 Task: Look for Airbnb properties in Afsin, Turkey from 29th December, 2023 to 31th December, 2023 for 2 adults, 1 child. Place can be entire room with 2 bedrooms having 2 beds and 1 bathroom. Property type can be flat. Amenities needed are: washing machine.
Action: Mouse moved to (538, 149)
Screenshot: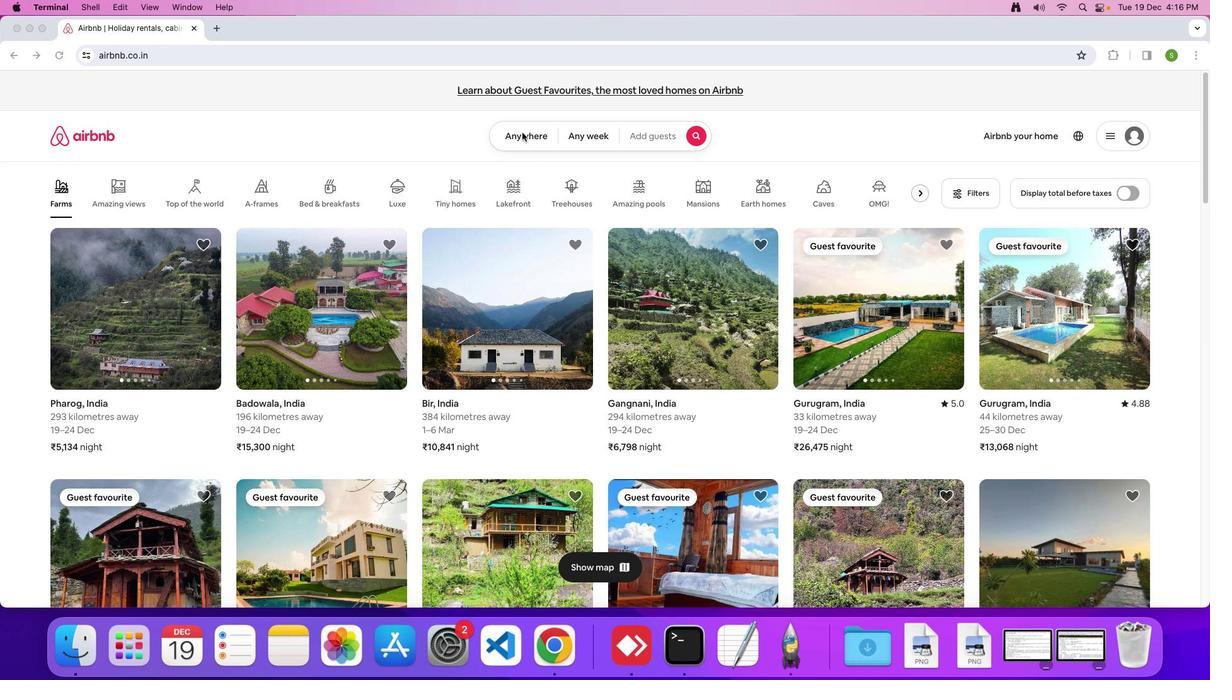 
Action: Mouse pressed left at (538, 149)
Screenshot: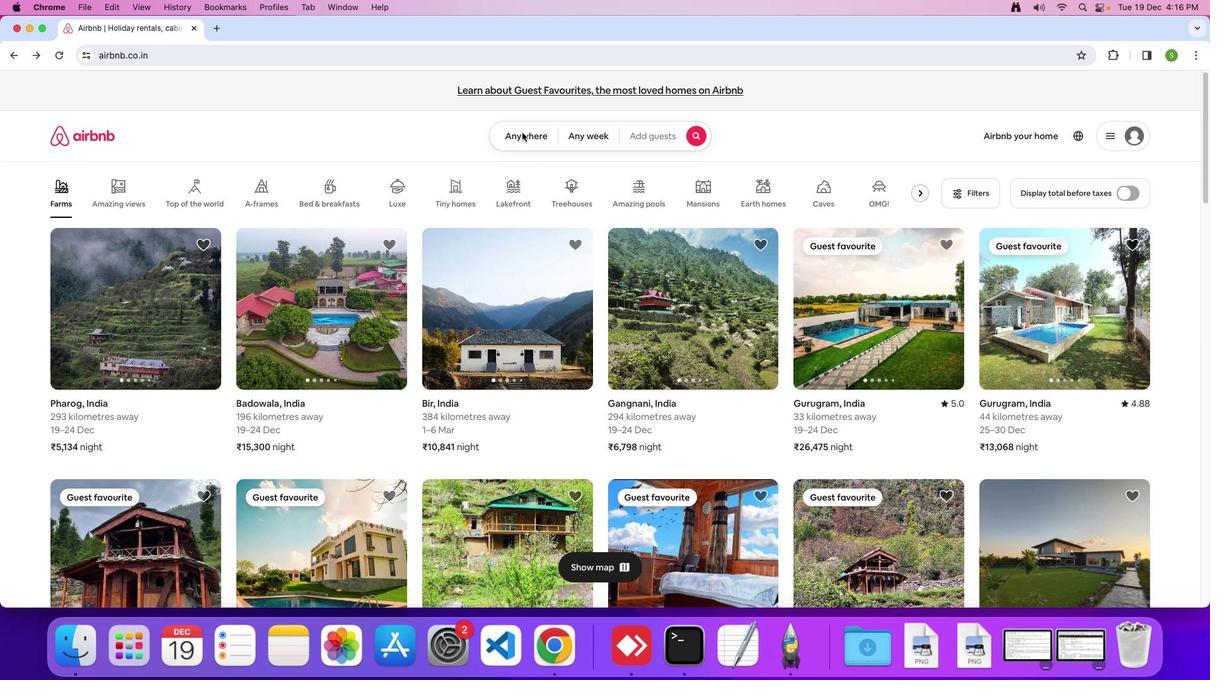 
Action: Mouse moved to (528, 152)
Screenshot: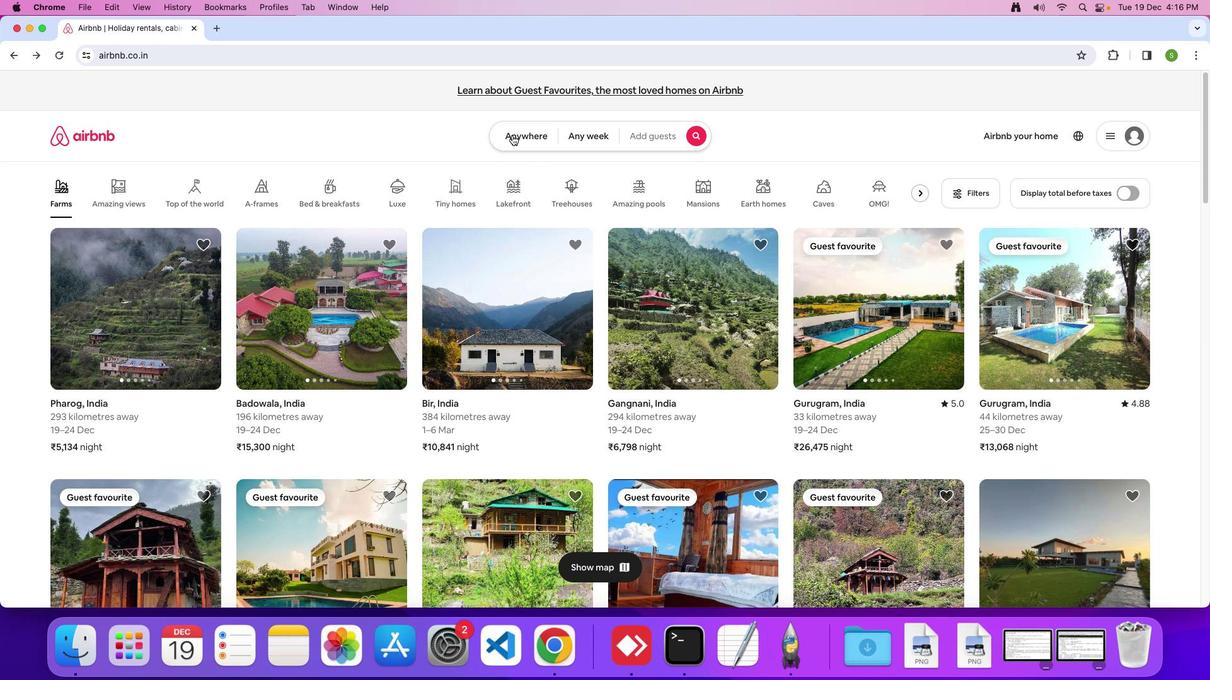 
Action: Mouse pressed left at (528, 152)
Screenshot: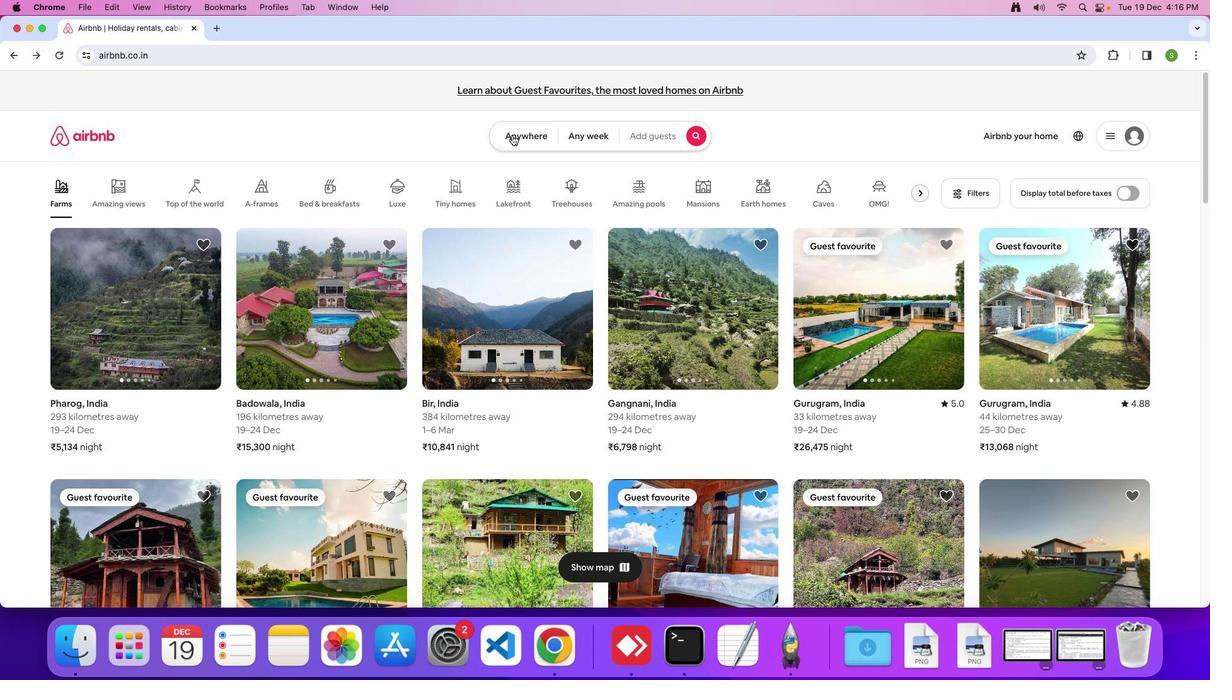 
Action: Mouse moved to (445, 195)
Screenshot: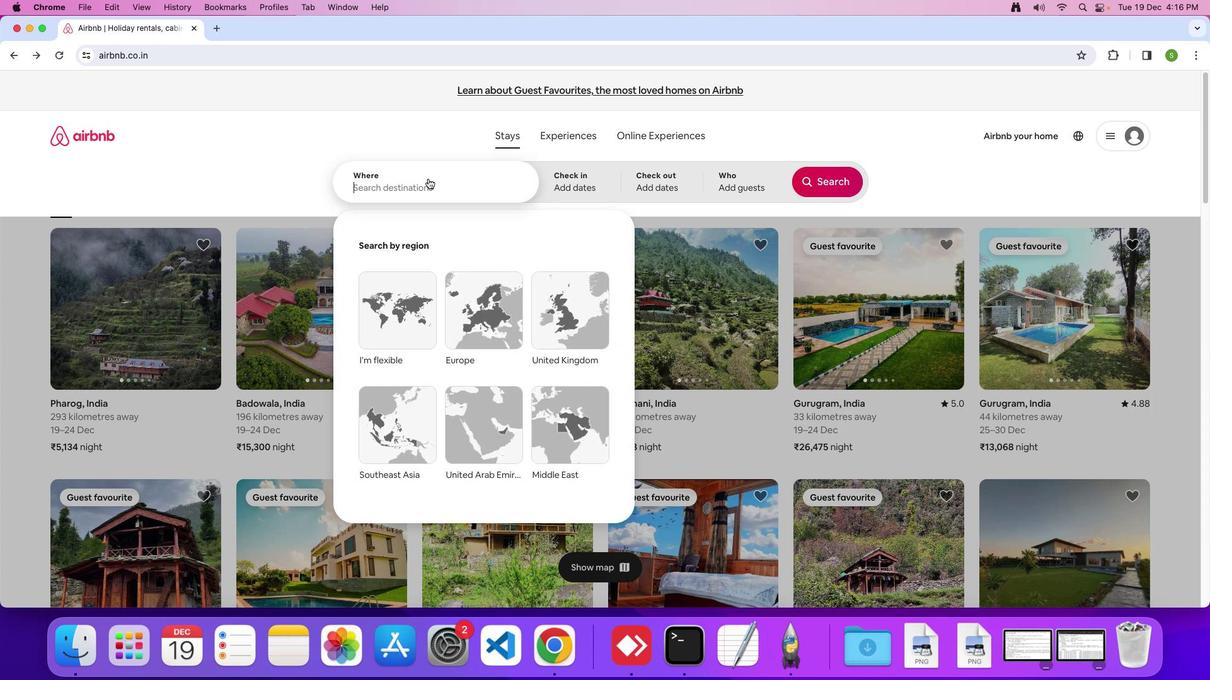 
Action: Mouse pressed left at (445, 195)
Screenshot: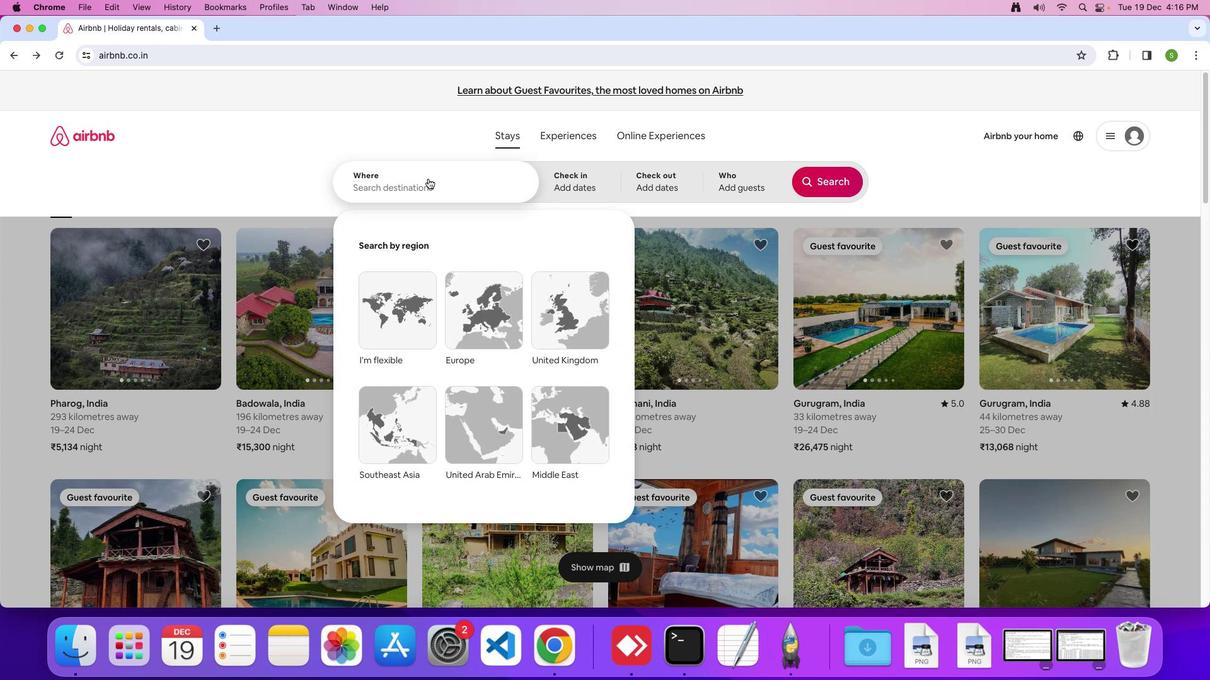
Action: Mouse moved to (445, 194)
Screenshot: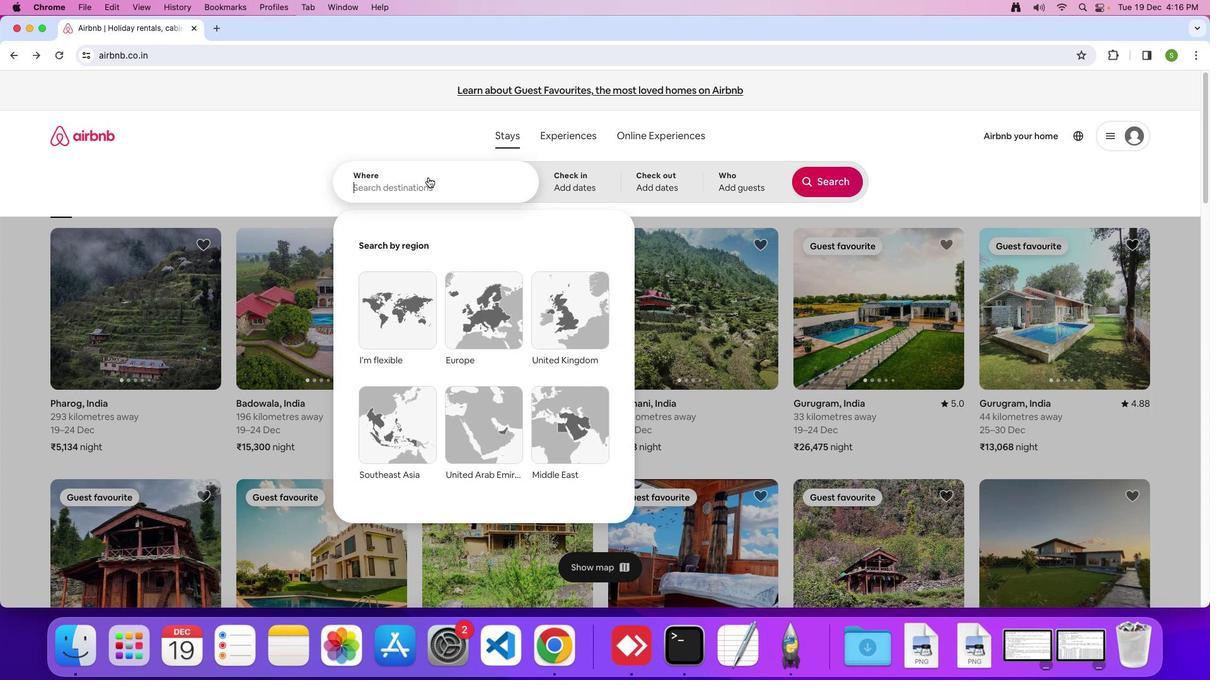 
Action: Key pressed 'A'Key.caps_lock'f''s''i''n'','Key.spaceKey.shift'T''u''r''k''e''y'Key.enter
Screenshot: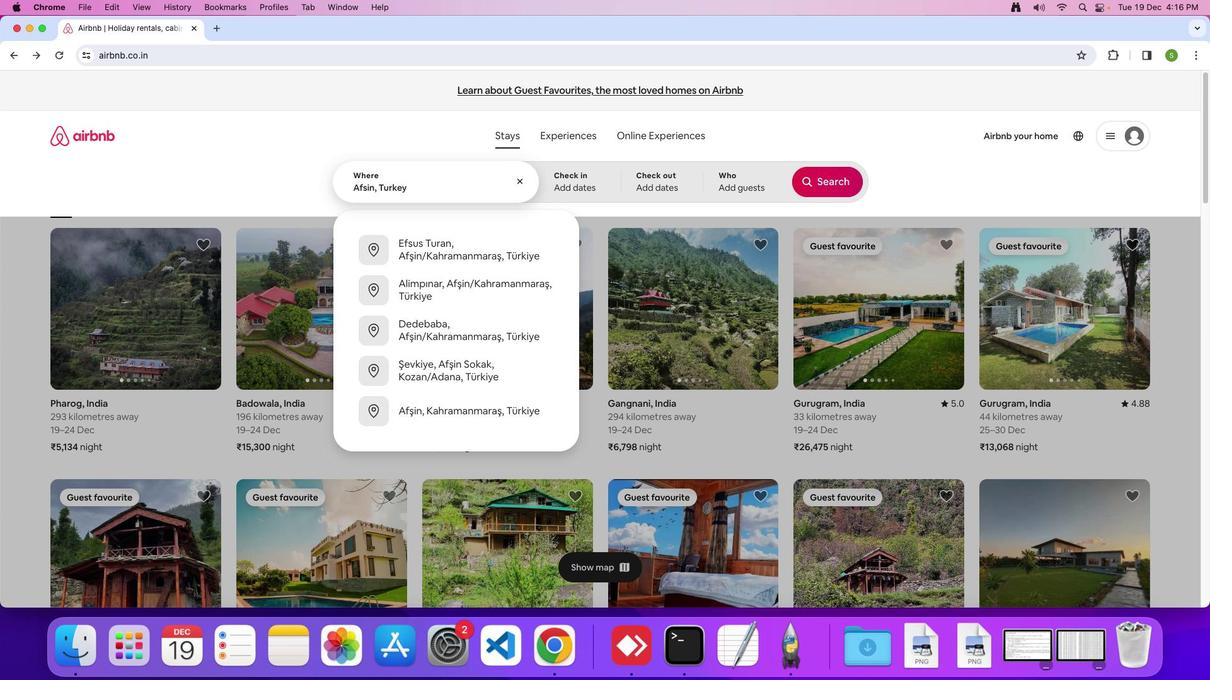
Action: Mouse moved to (549, 485)
Screenshot: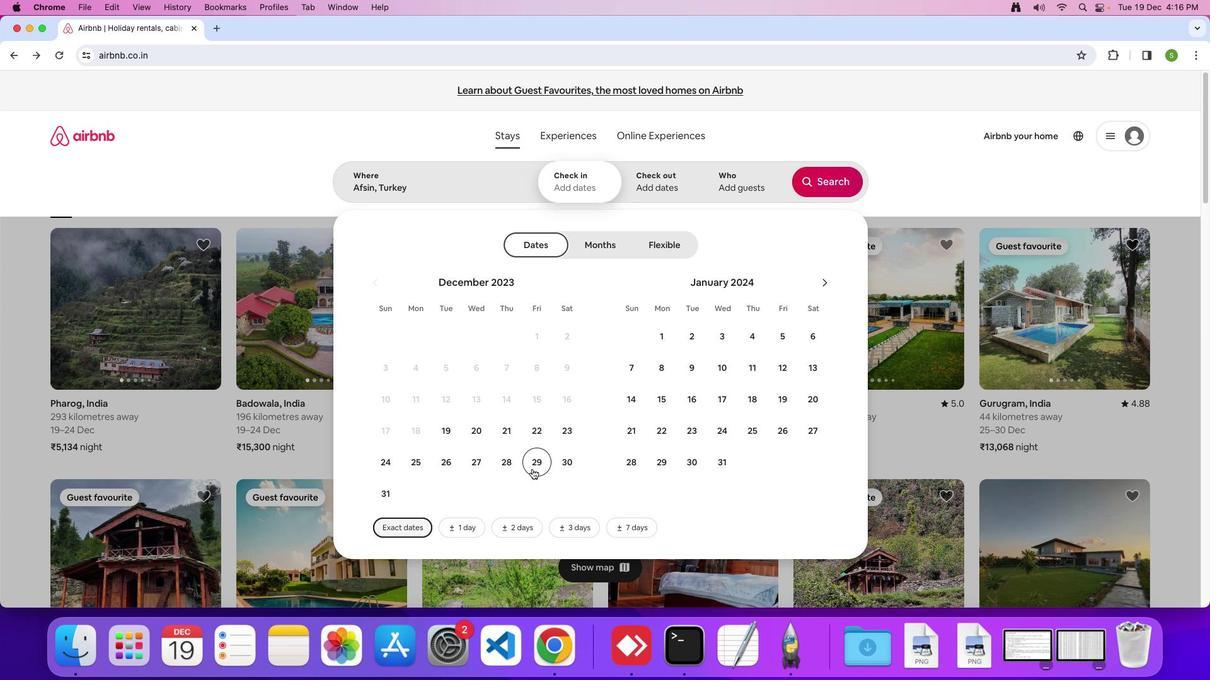 
Action: Mouse pressed left at (549, 485)
Screenshot: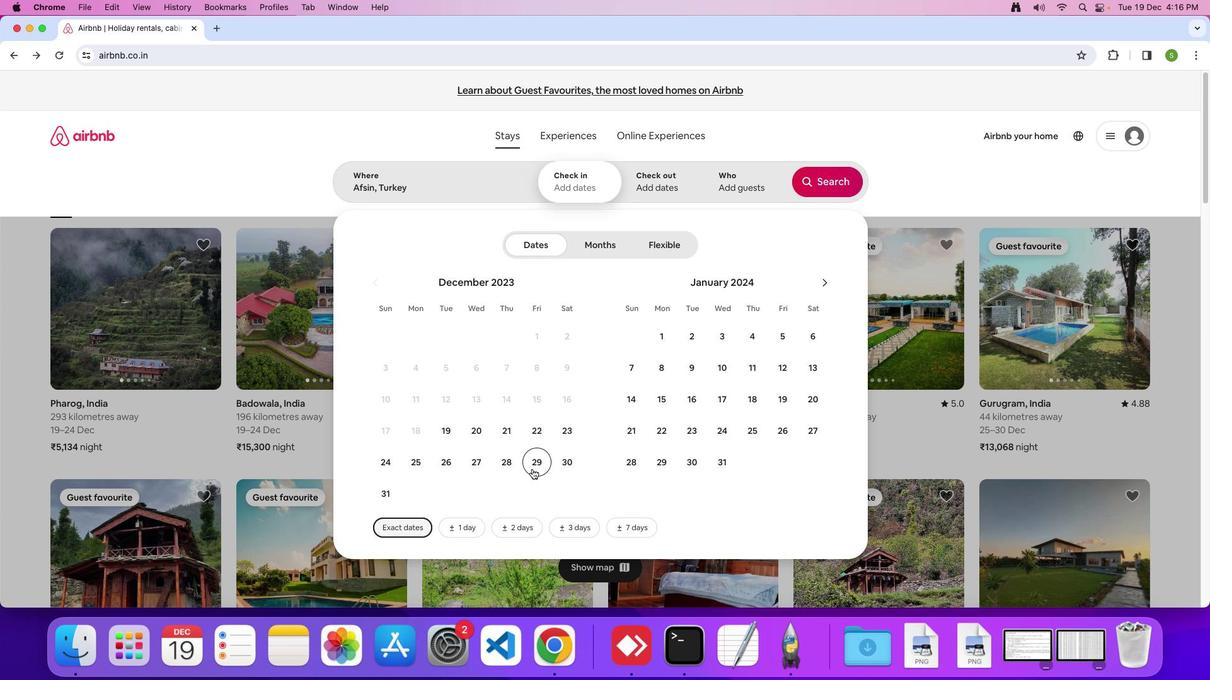 
Action: Mouse moved to (404, 505)
Screenshot: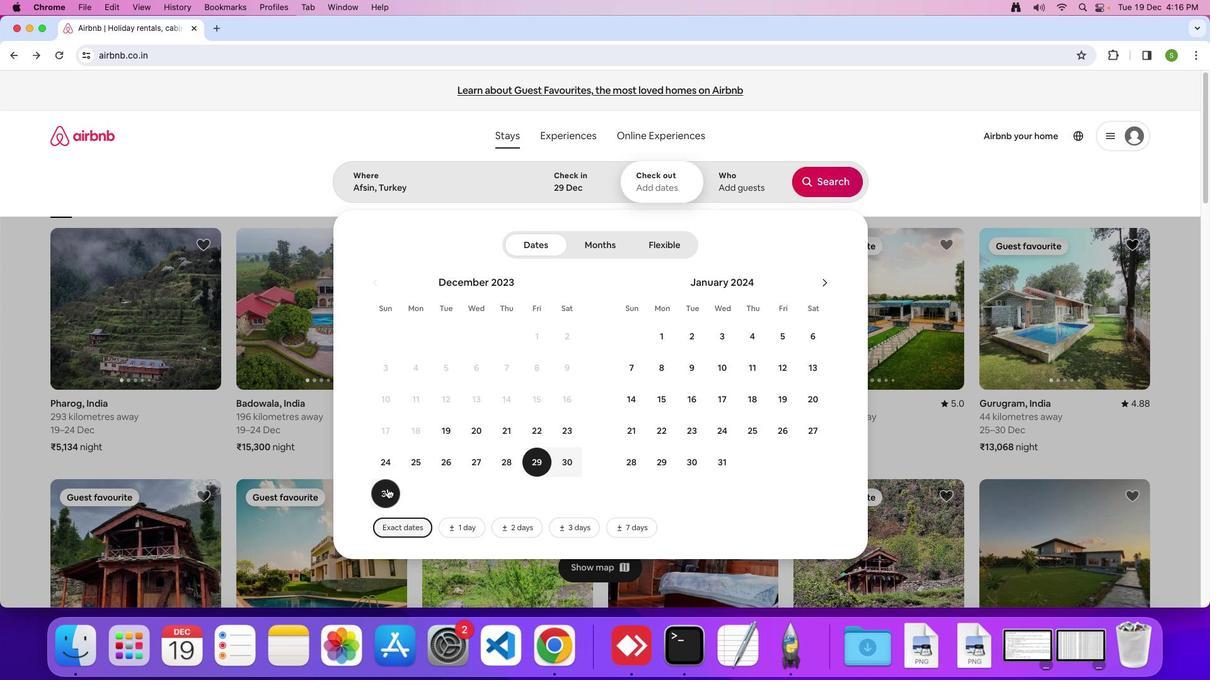 
Action: Mouse pressed left at (404, 505)
Screenshot: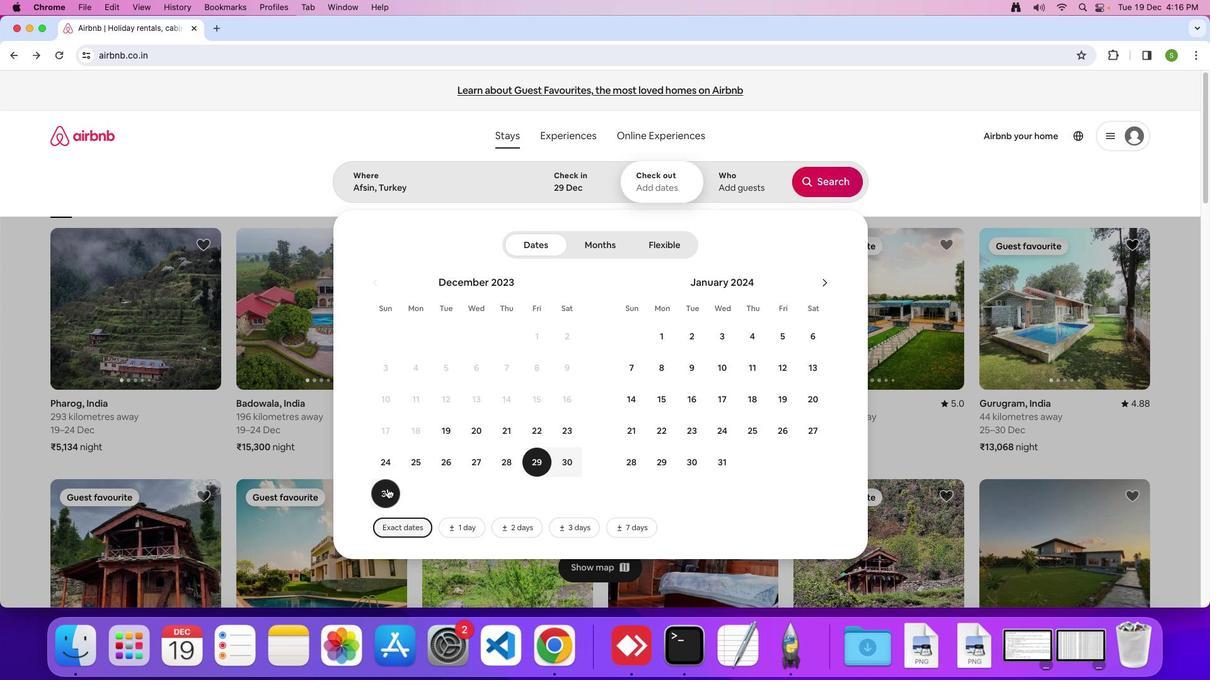 
Action: Mouse moved to (767, 188)
Screenshot: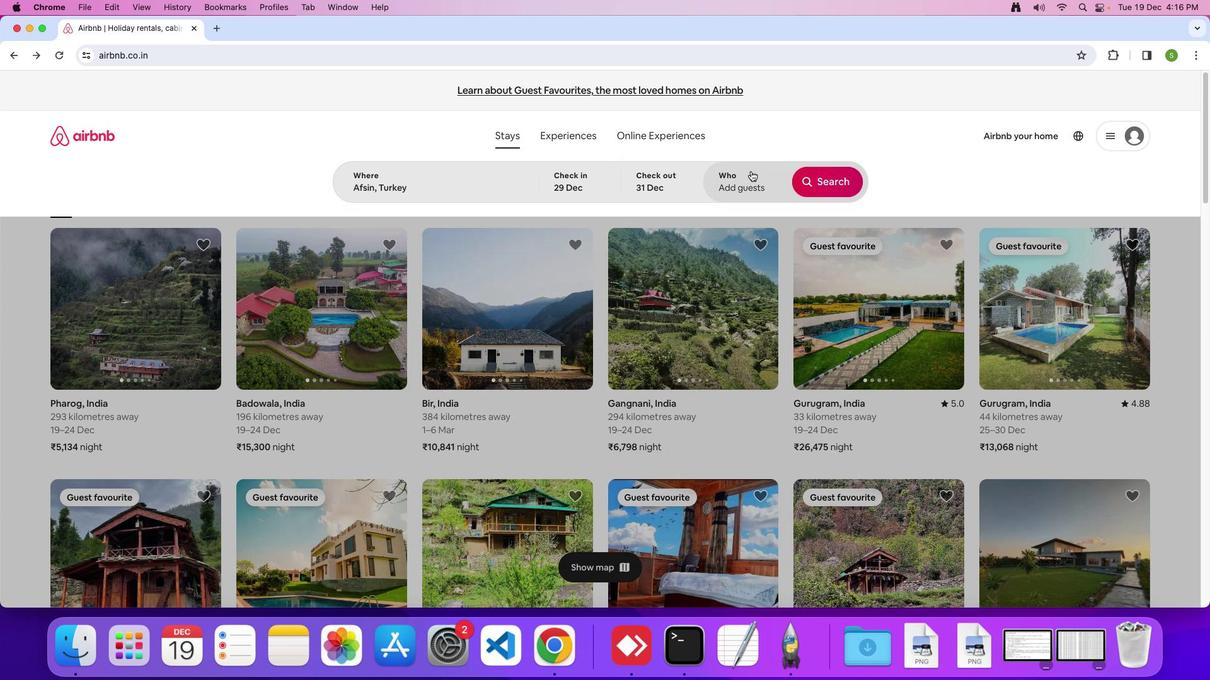 
Action: Mouse pressed left at (767, 188)
Screenshot: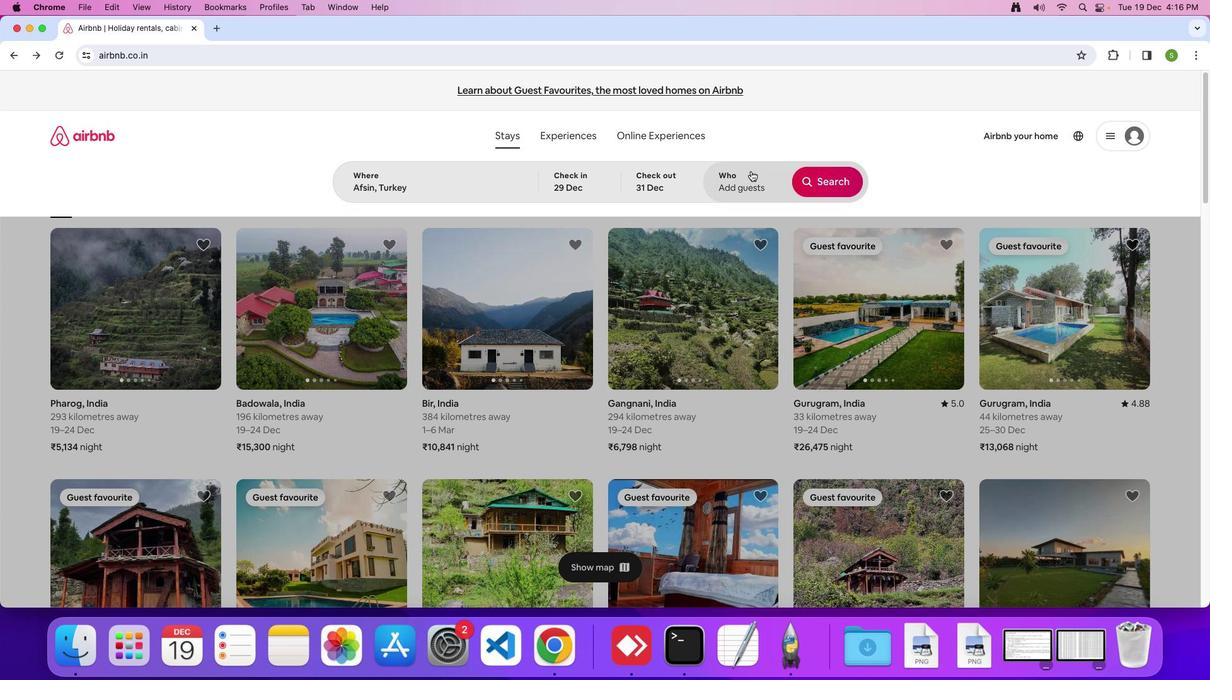 
Action: Mouse moved to (841, 263)
Screenshot: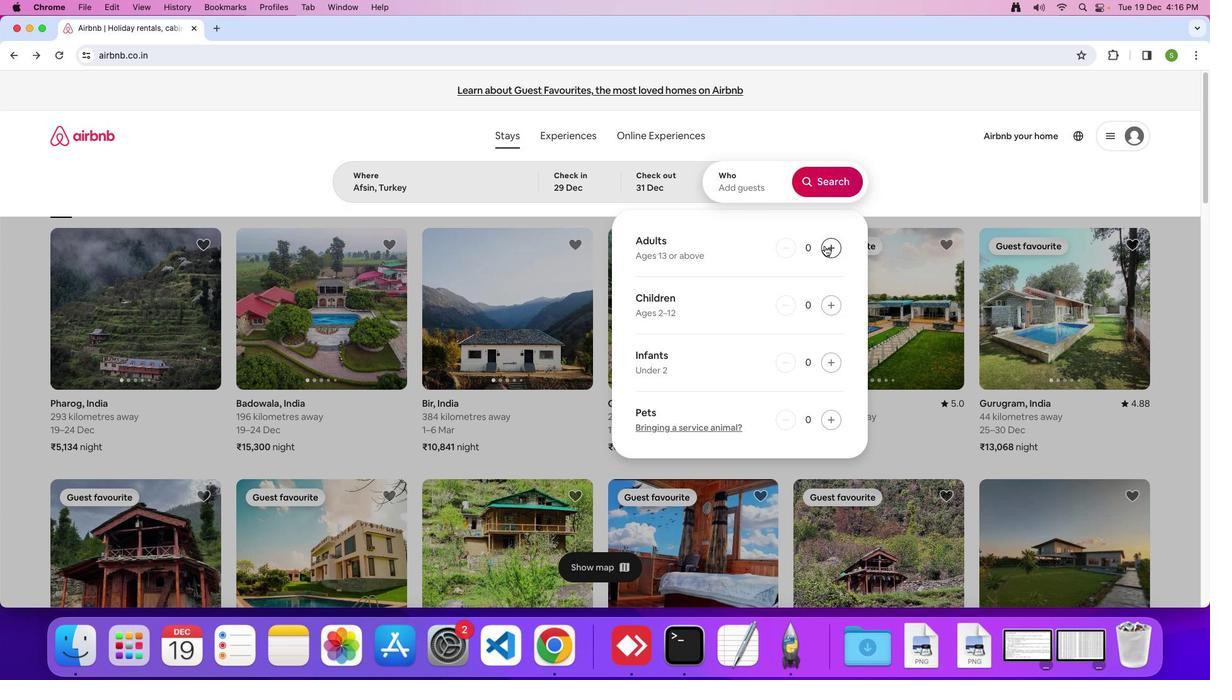 
Action: Mouse pressed left at (841, 263)
Screenshot: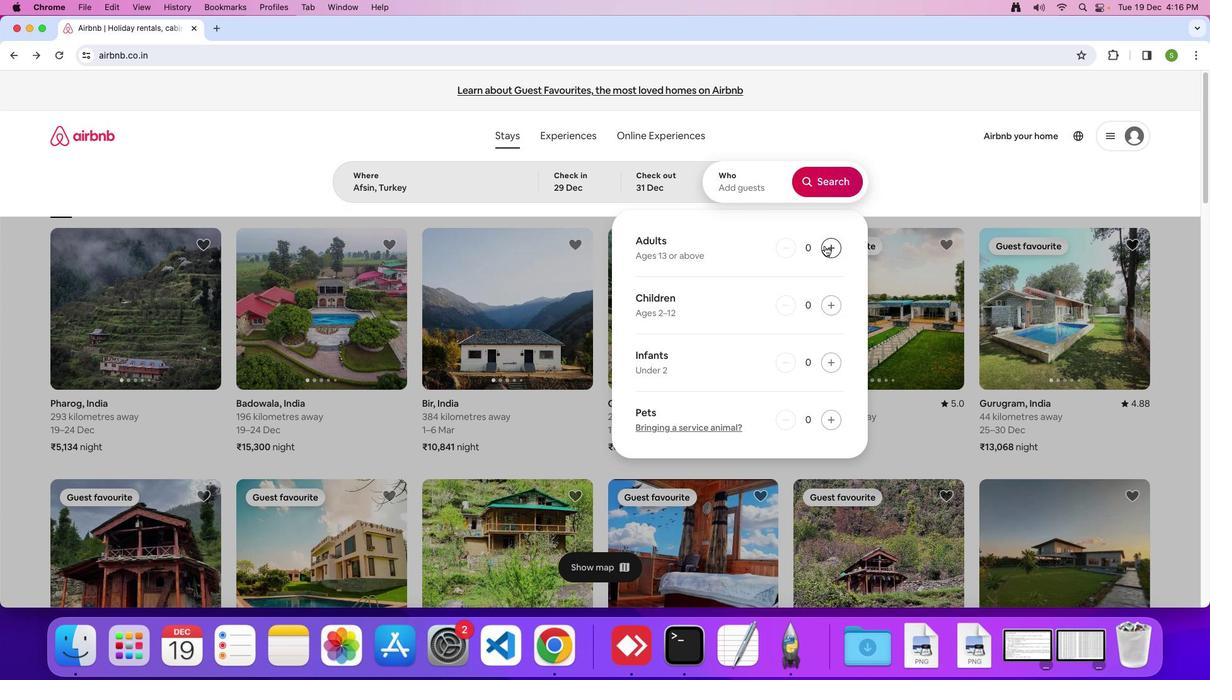 
Action: Mouse pressed left at (841, 263)
Screenshot: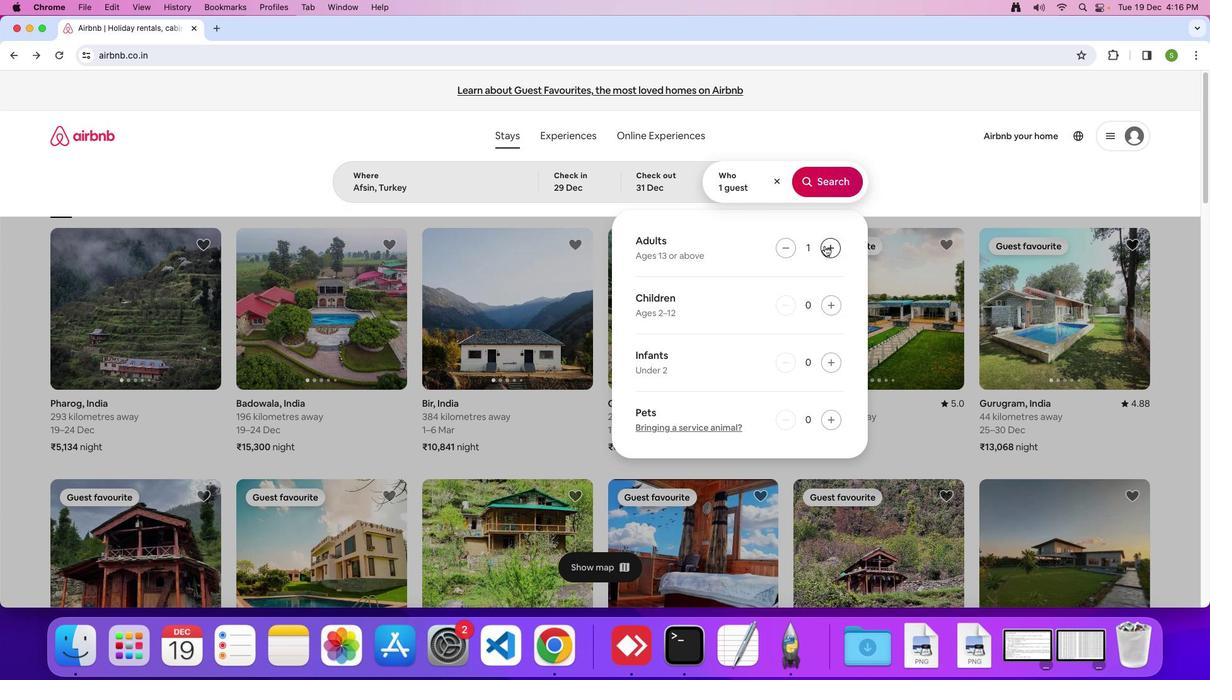 
Action: Mouse moved to (844, 320)
Screenshot: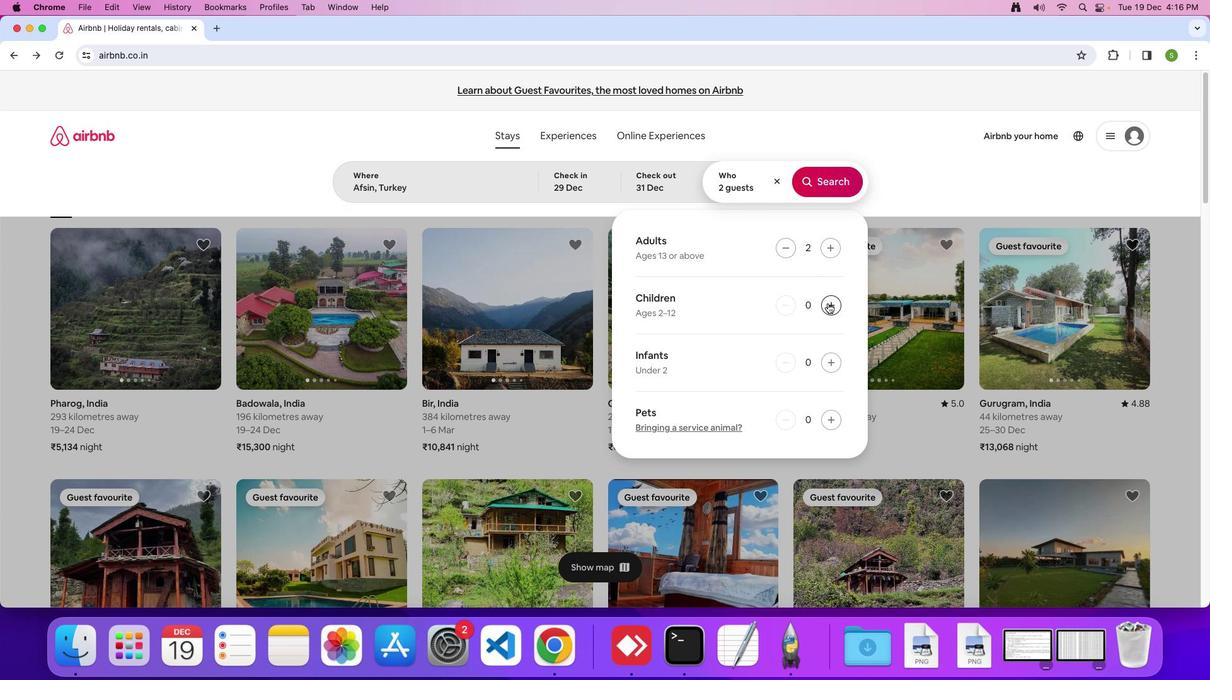 
Action: Mouse pressed left at (844, 320)
Screenshot: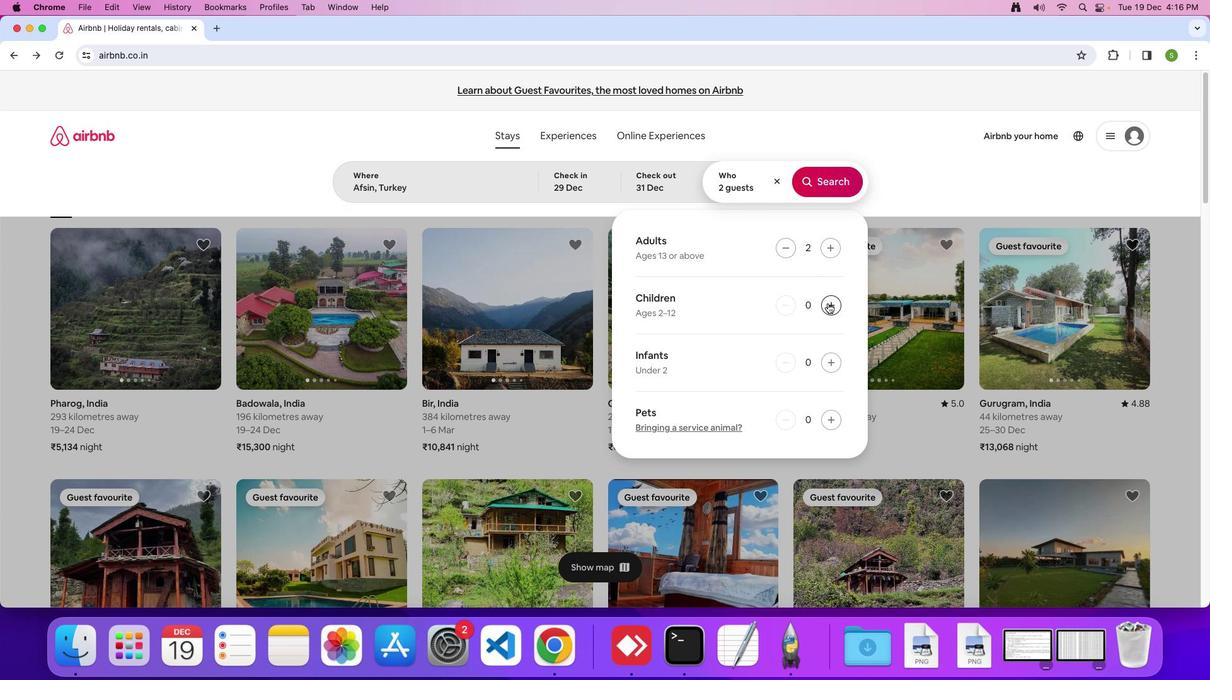 
Action: Mouse moved to (844, 199)
Screenshot: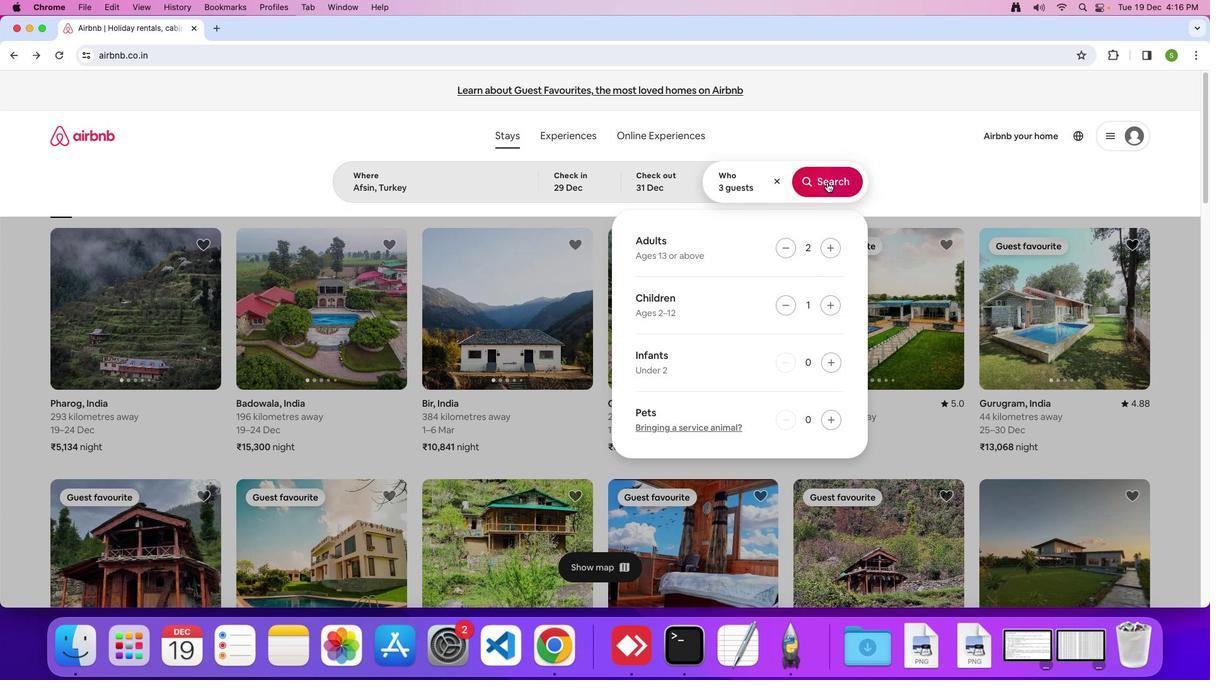 
Action: Mouse pressed left at (844, 199)
Screenshot: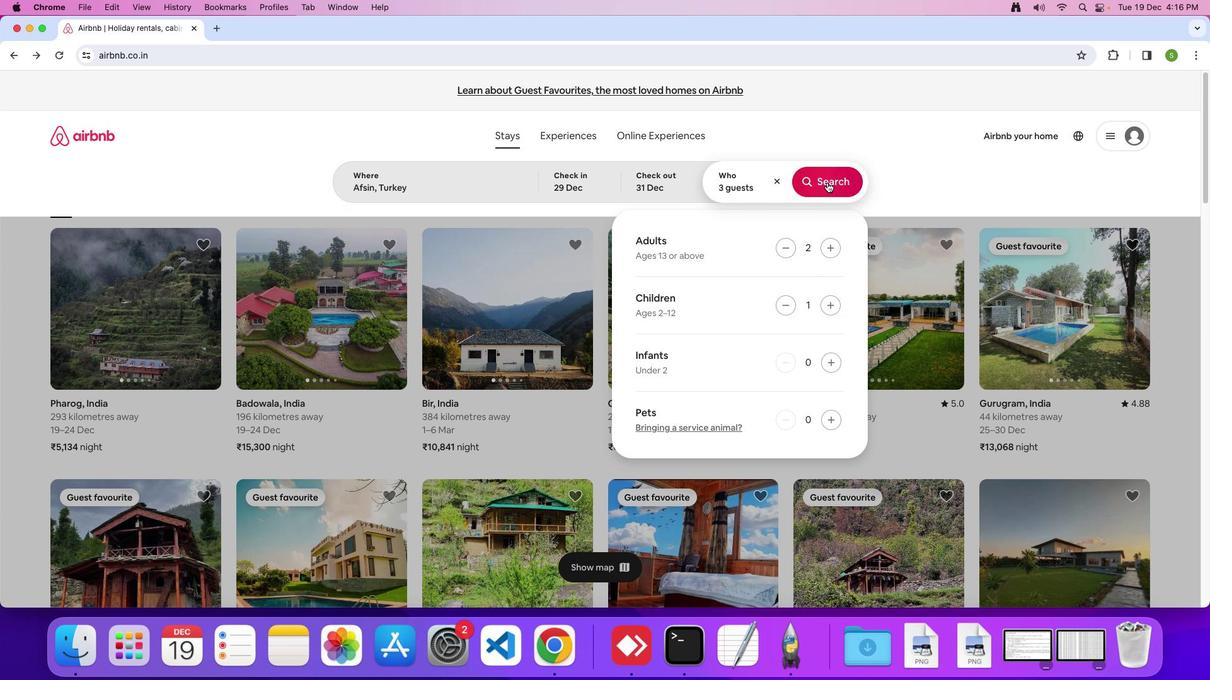 
Action: Mouse moved to (1035, 168)
Screenshot: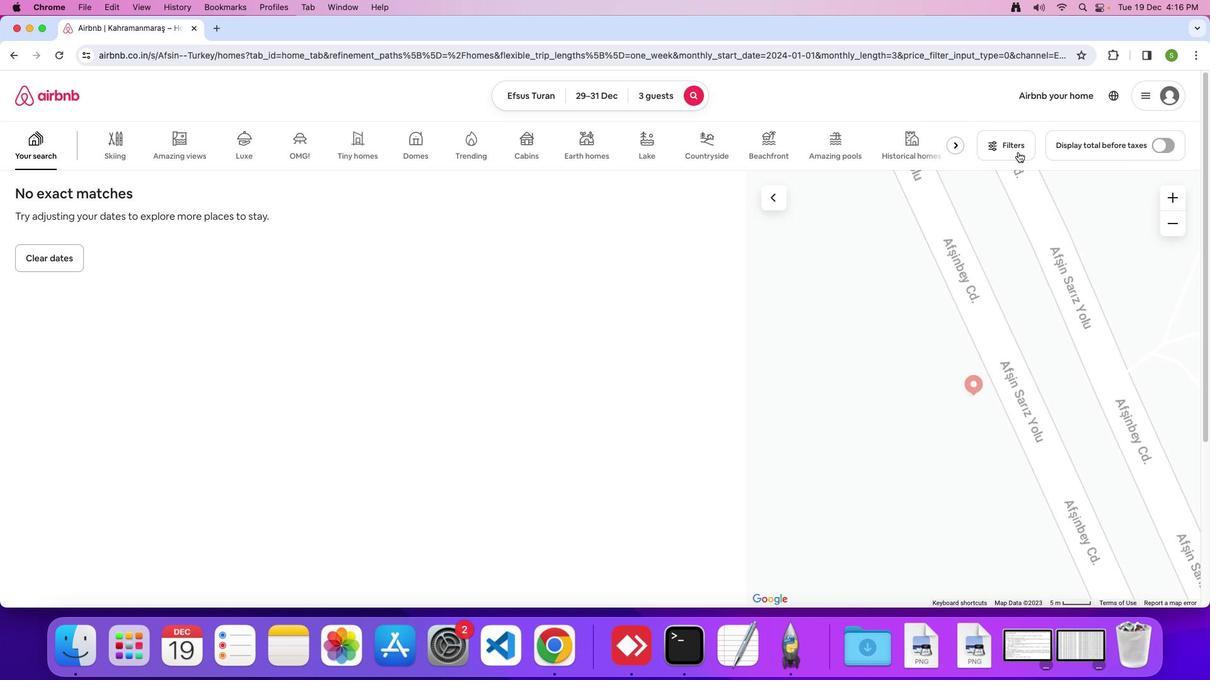 
Action: Mouse pressed left at (1035, 168)
Screenshot: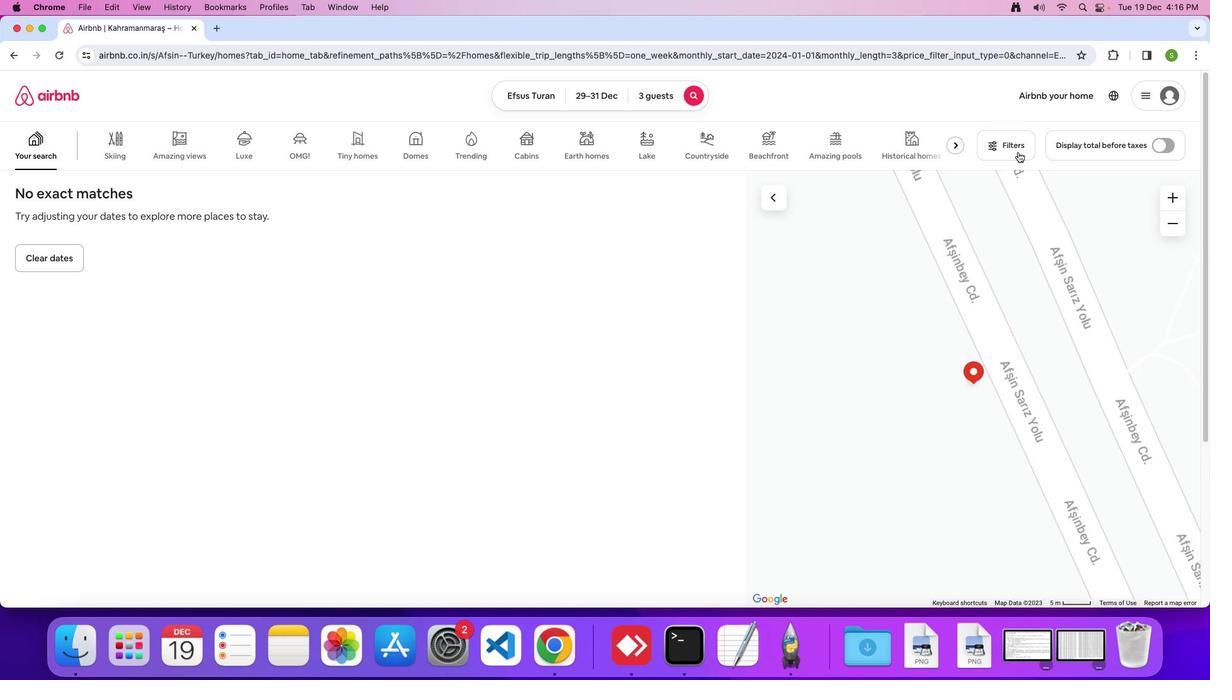 
Action: Mouse moved to (656, 364)
Screenshot: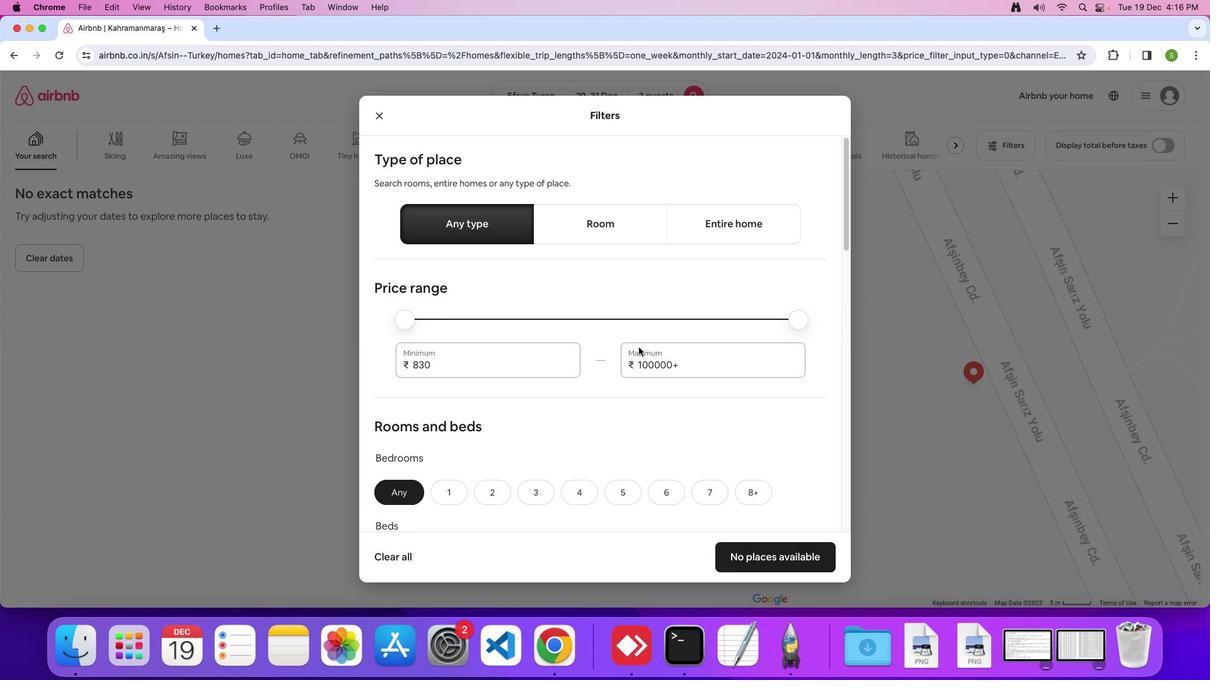 
Action: Mouse scrolled (656, 364) with delta (17, 16)
Screenshot: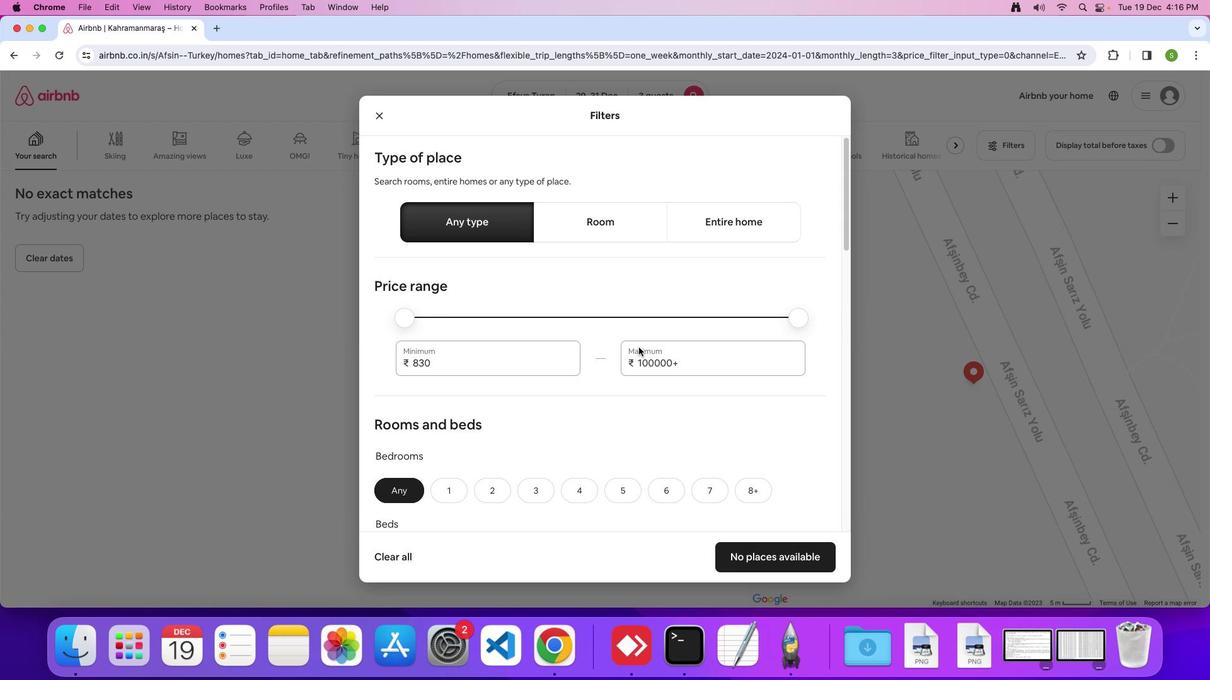 
Action: Mouse scrolled (656, 364) with delta (17, 16)
Screenshot: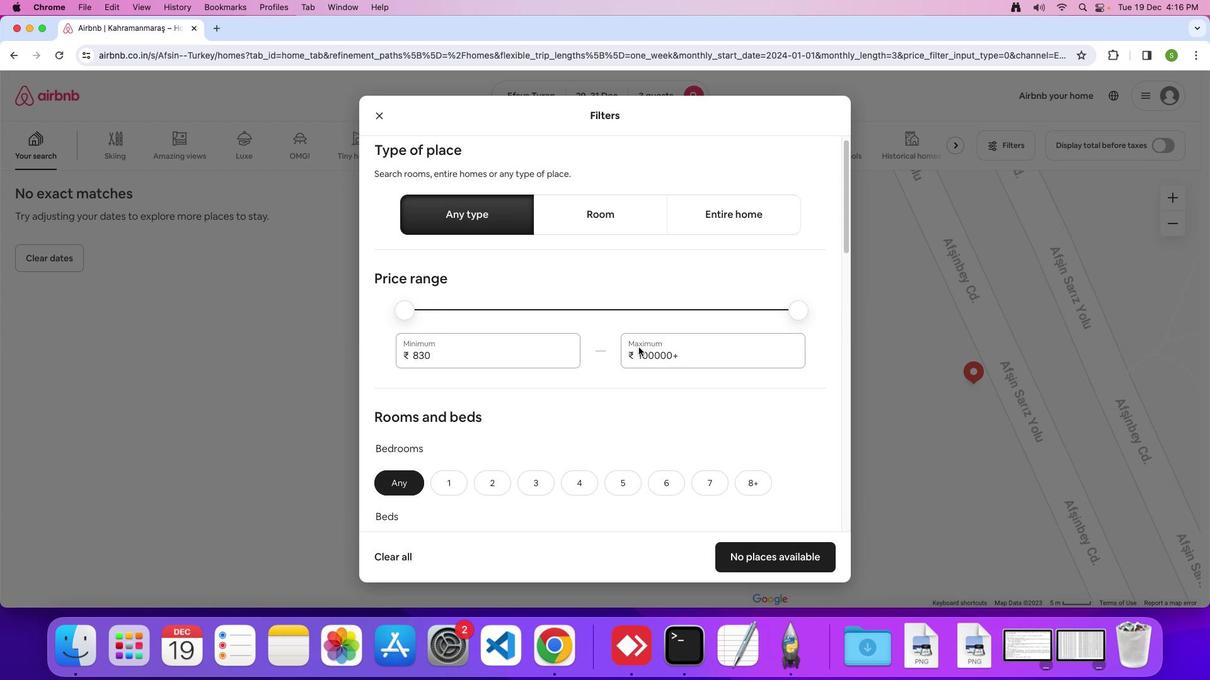 
Action: Mouse scrolled (656, 364) with delta (17, 16)
Screenshot: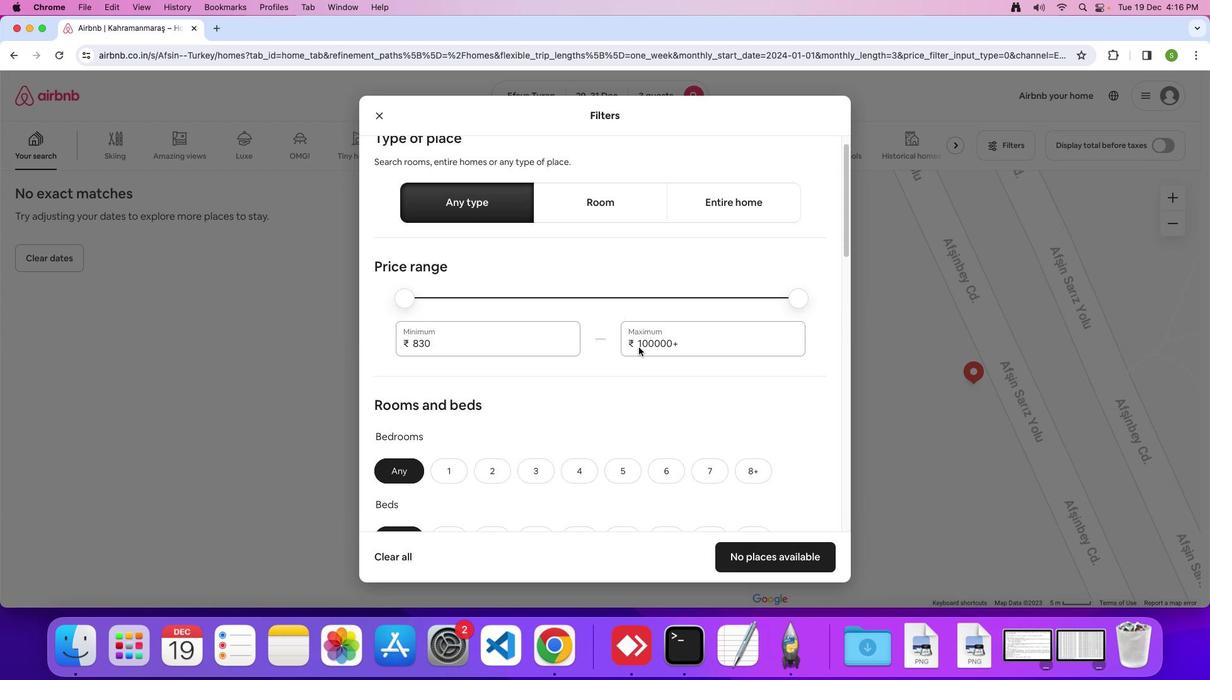 
Action: Mouse scrolled (656, 364) with delta (17, 16)
Screenshot: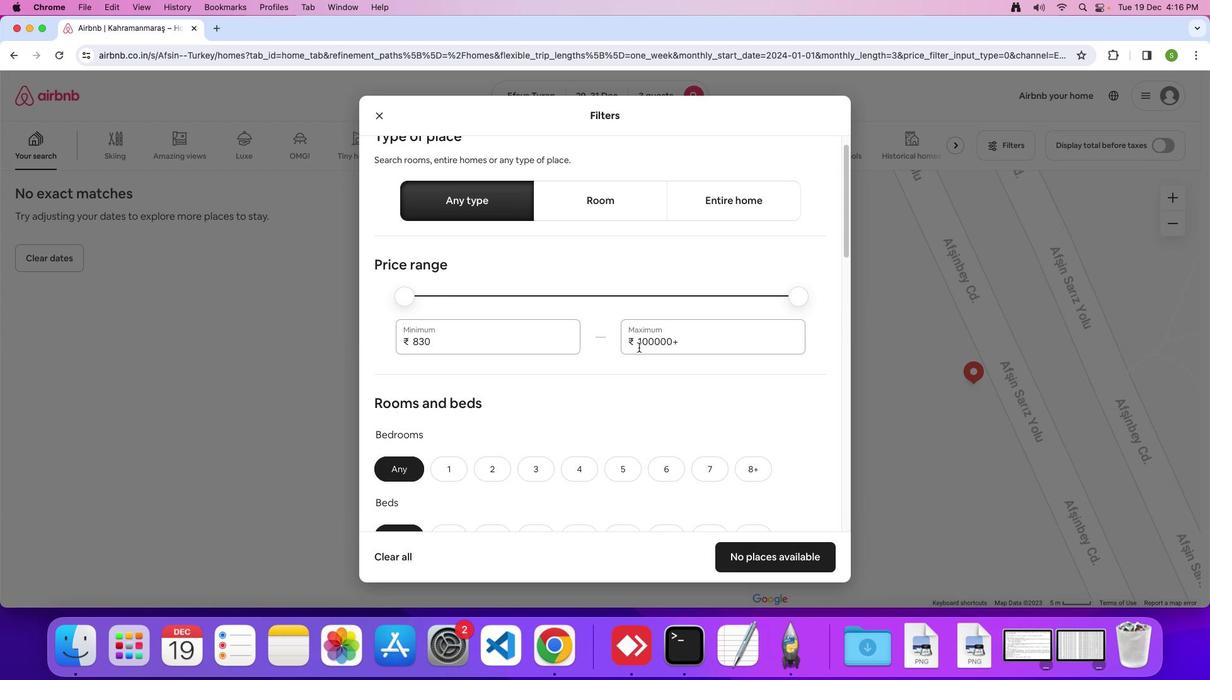 
Action: Mouse scrolled (656, 364) with delta (17, 16)
Screenshot: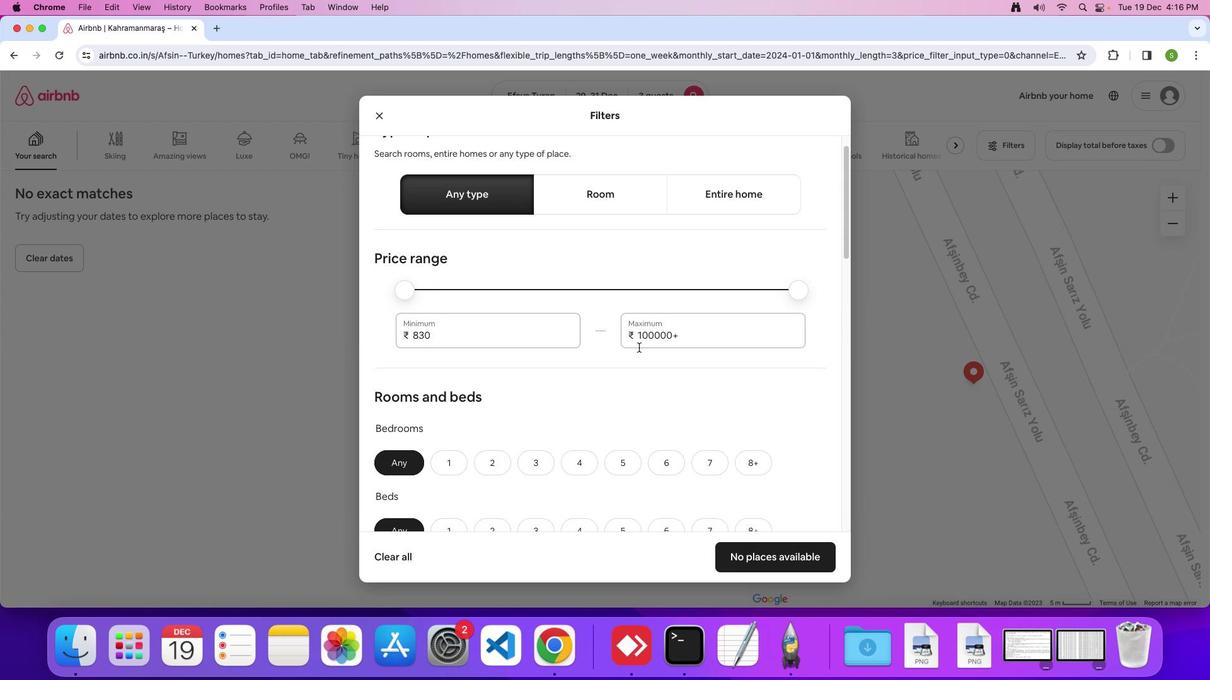 
Action: Mouse scrolled (656, 364) with delta (17, 15)
Screenshot: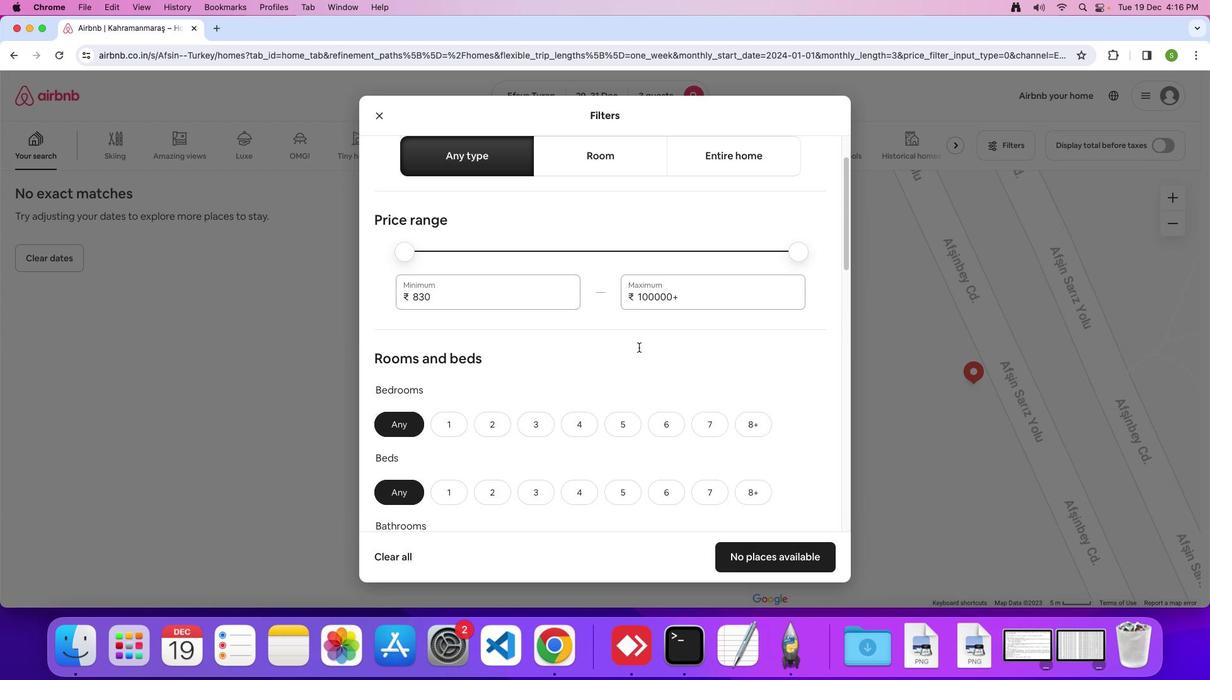 
Action: Mouse scrolled (656, 364) with delta (17, 16)
Screenshot: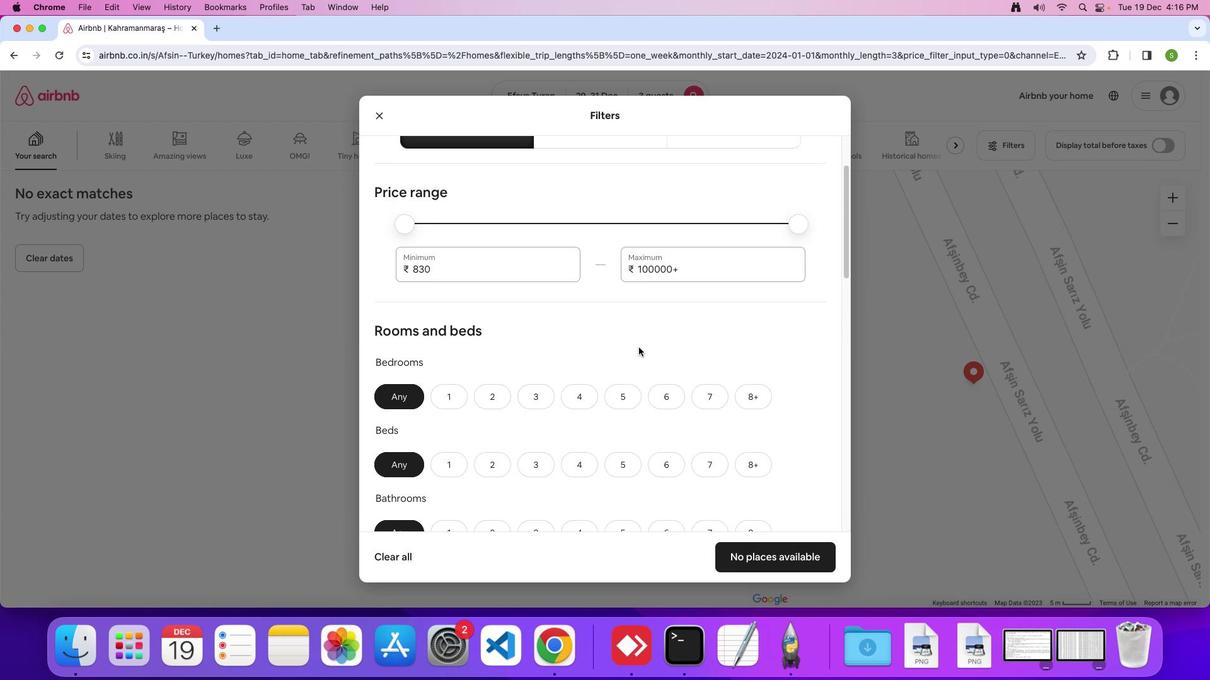 
Action: Mouse scrolled (656, 364) with delta (17, 16)
Screenshot: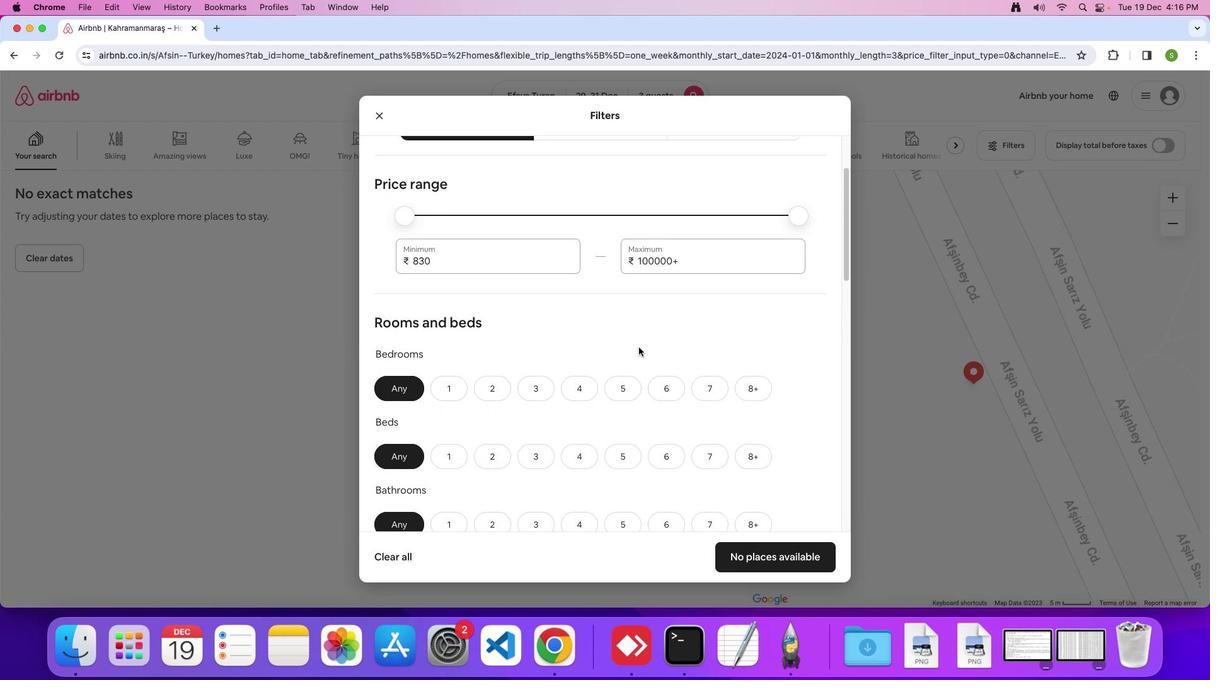 
Action: Mouse scrolled (656, 364) with delta (17, 15)
Screenshot: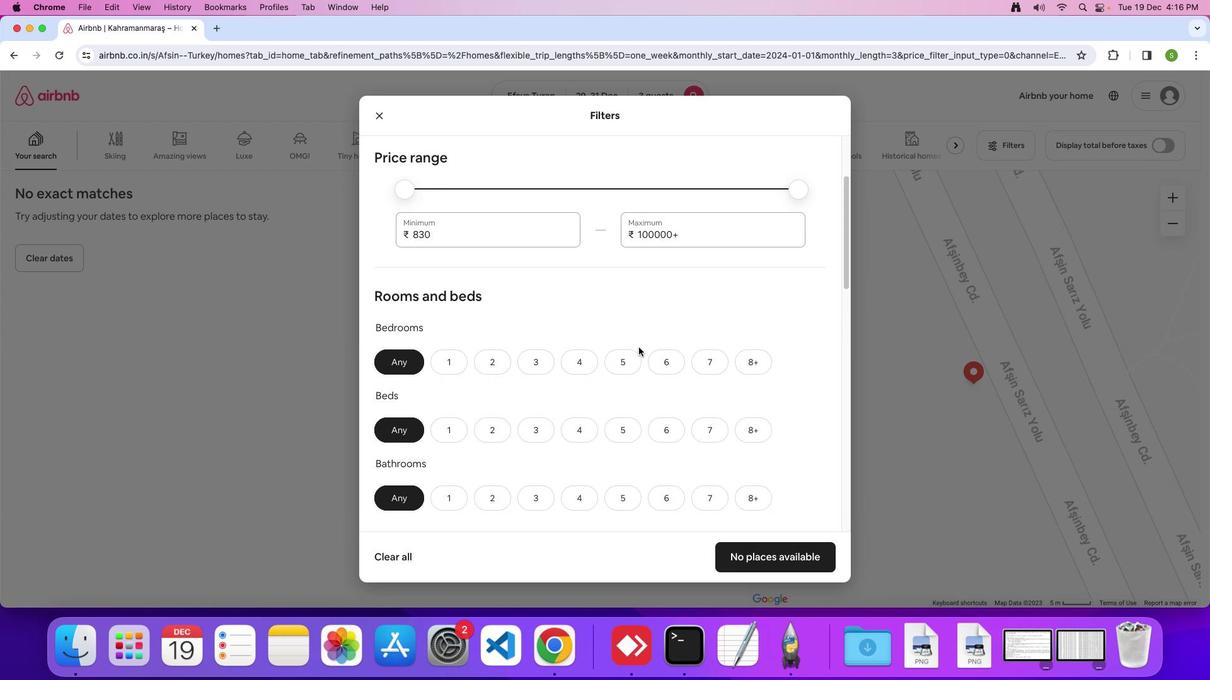 
Action: Mouse scrolled (656, 364) with delta (17, 16)
Screenshot: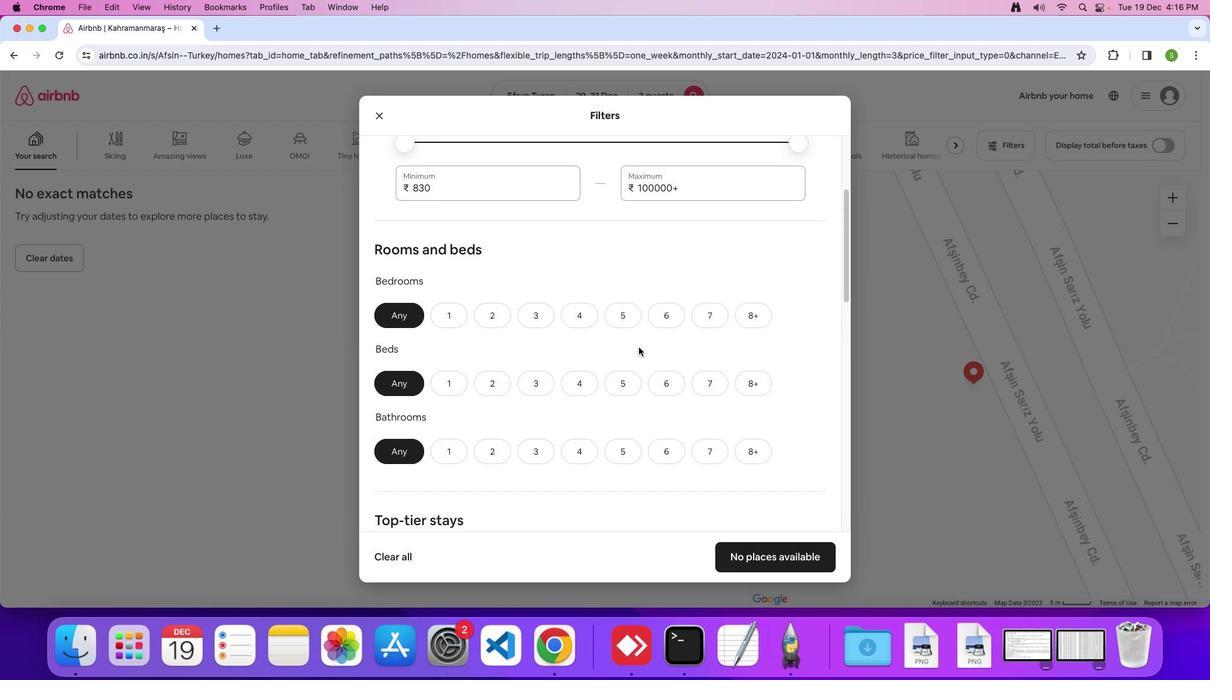 
Action: Mouse scrolled (656, 364) with delta (17, 16)
Screenshot: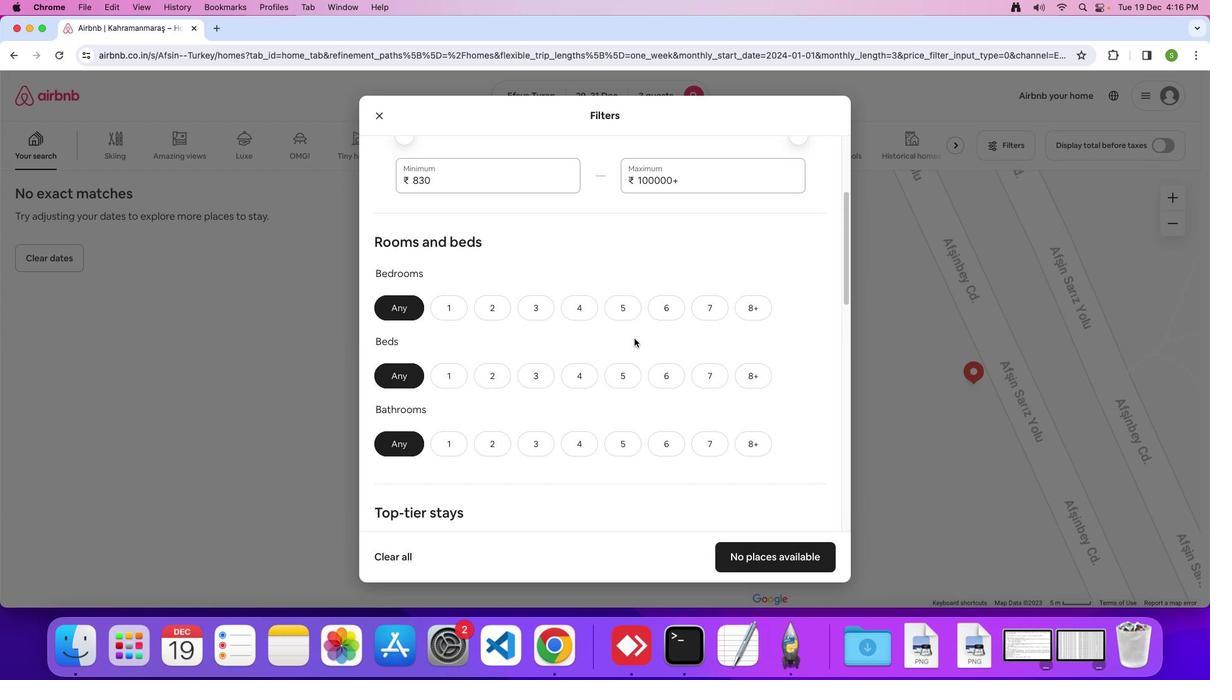 
Action: Mouse moved to (518, 315)
Screenshot: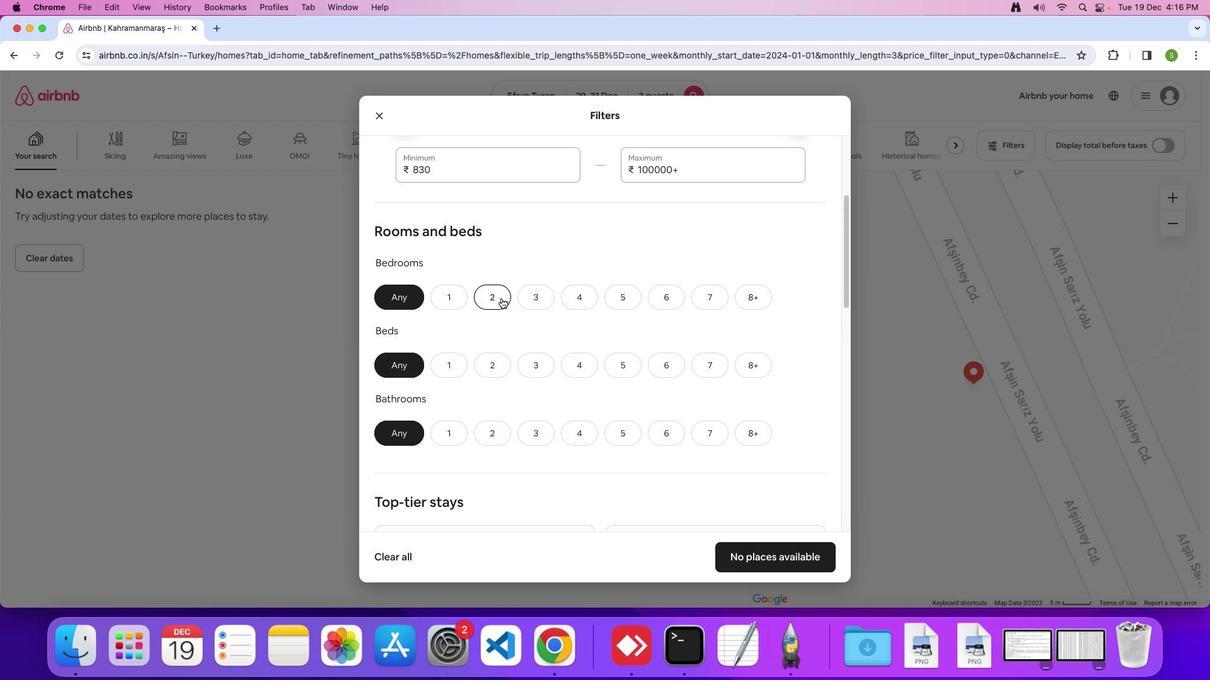 
Action: Mouse pressed left at (518, 315)
Screenshot: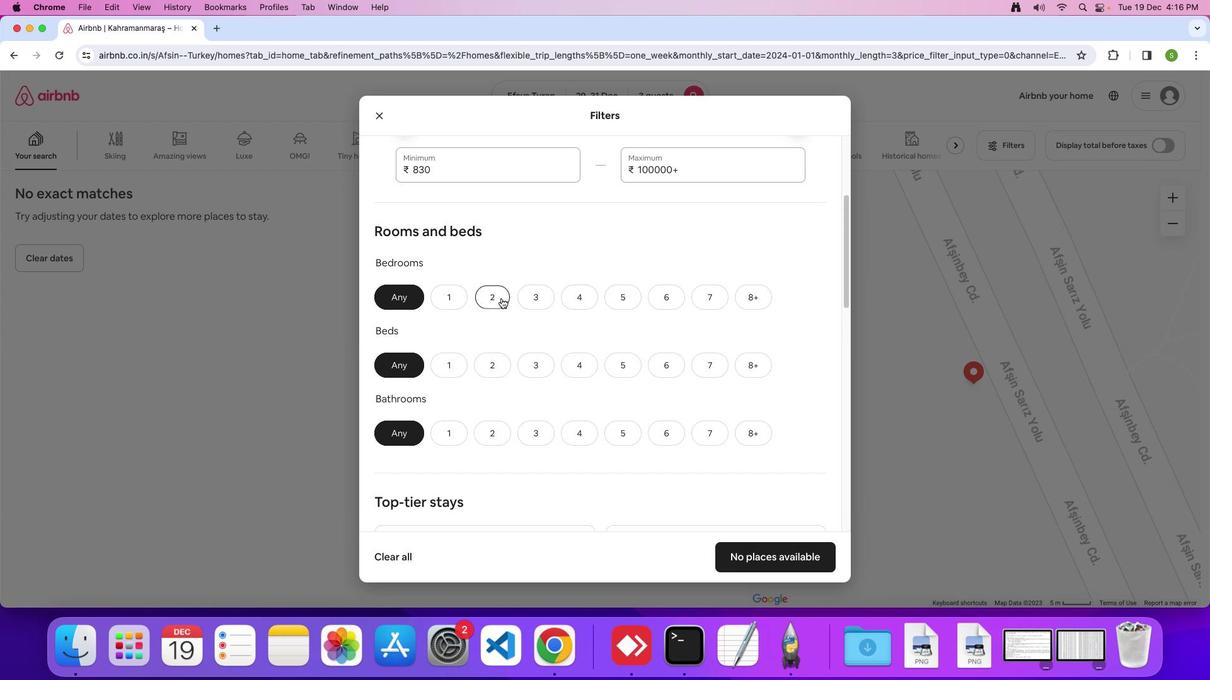 
Action: Mouse moved to (504, 385)
Screenshot: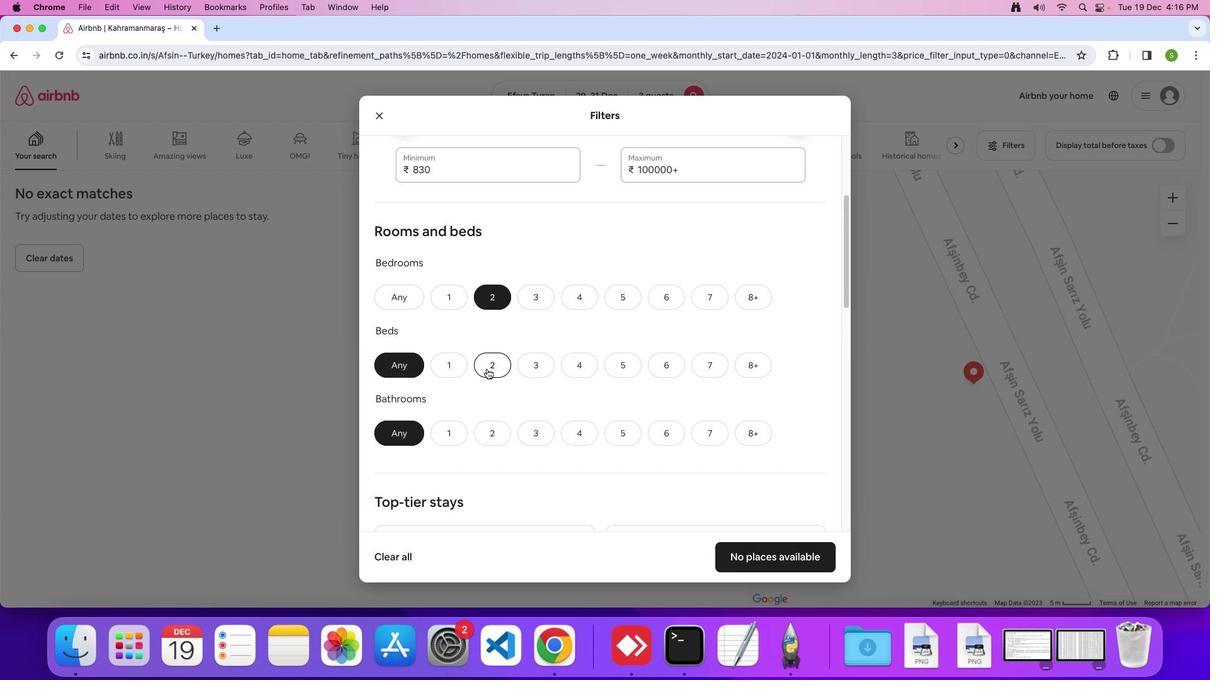 
Action: Mouse pressed left at (504, 385)
Screenshot: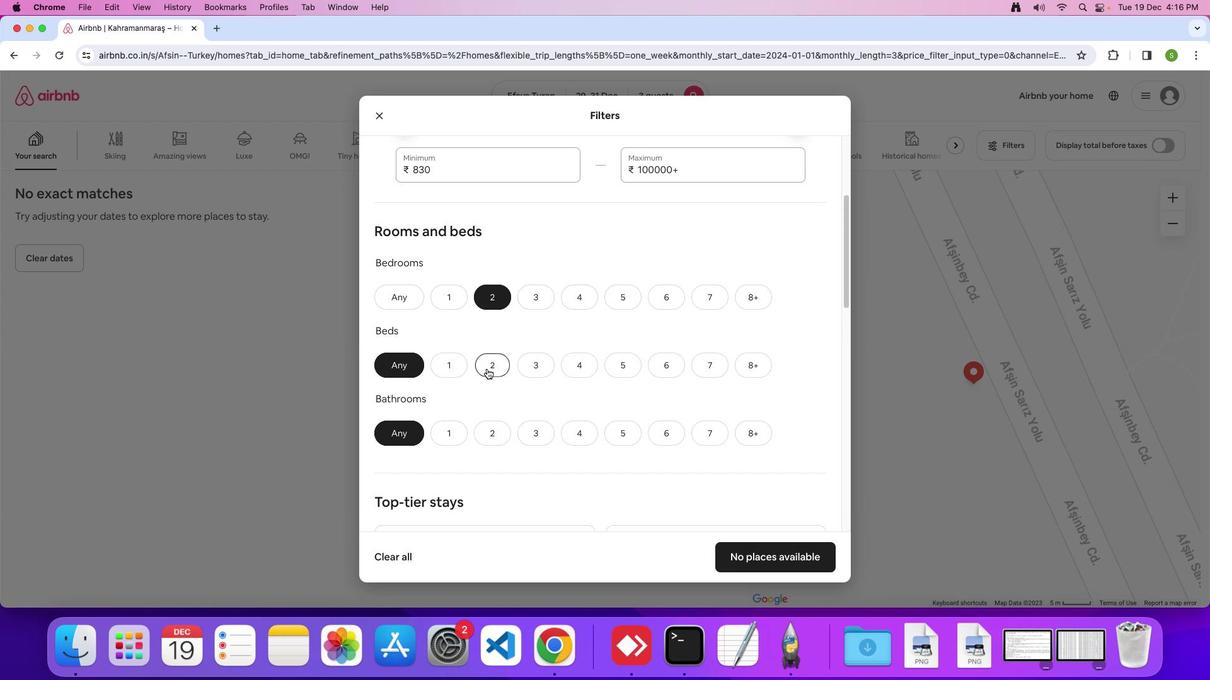 
Action: Mouse moved to (462, 453)
Screenshot: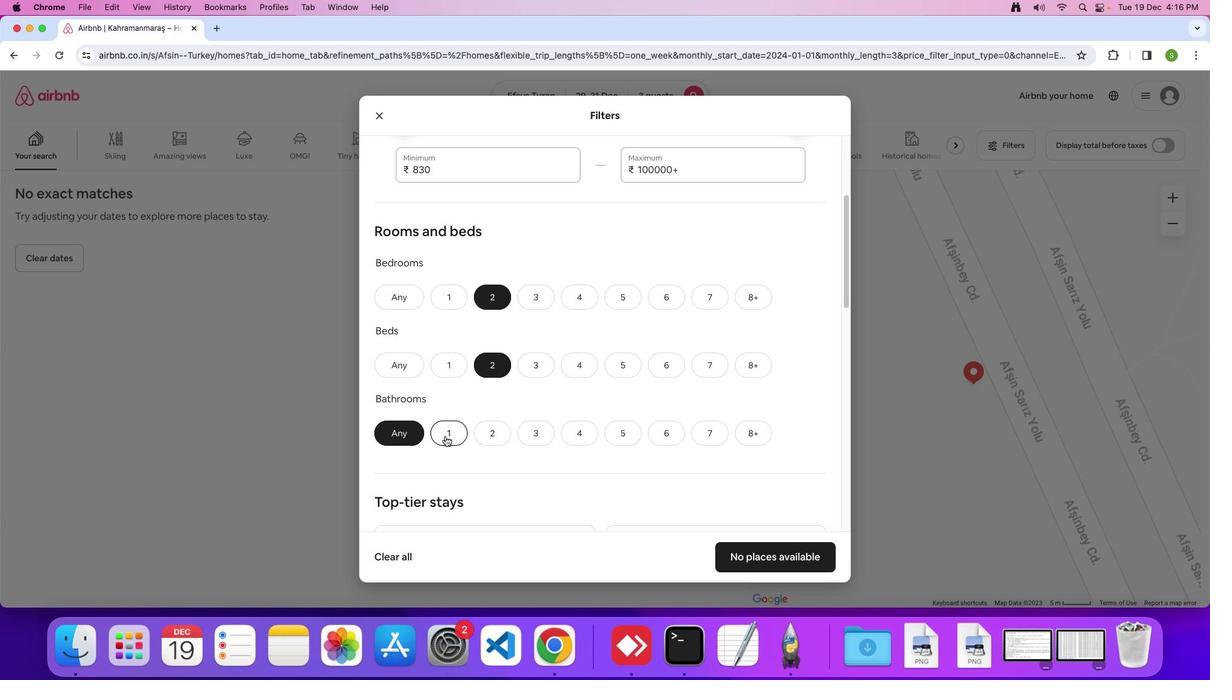 
Action: Mouse pressed left at (462, 453)
Screenshot: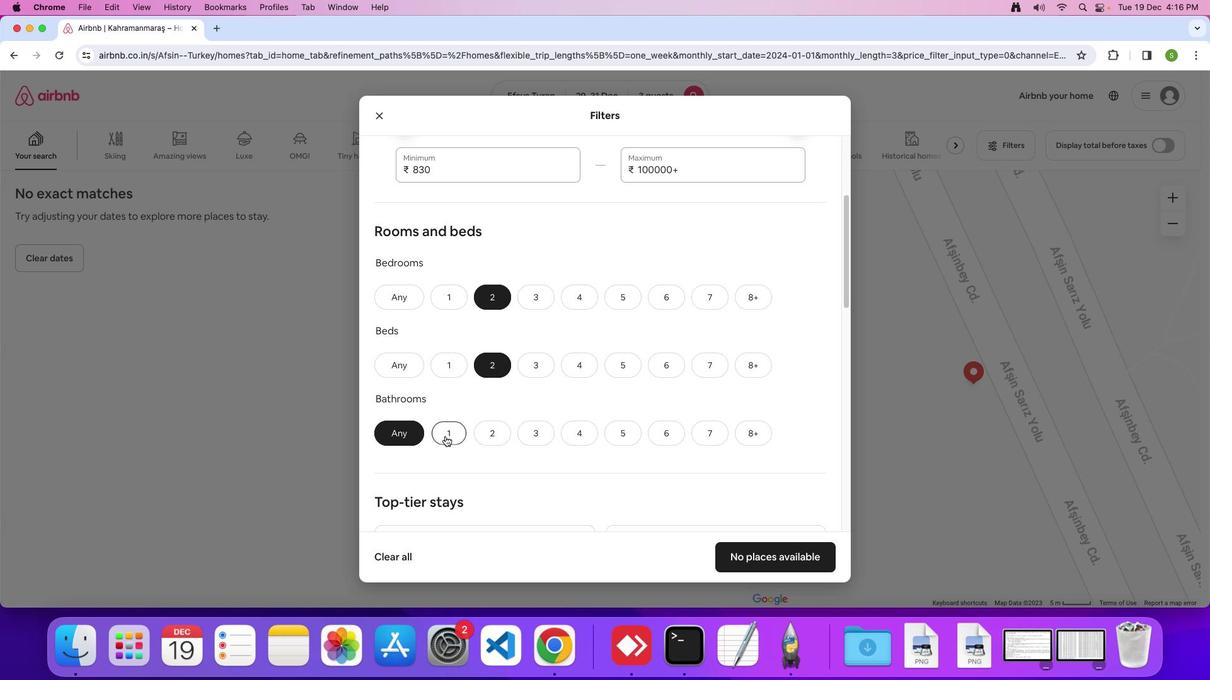 
Action: Mouse moved to (670, 399)
Screenshot: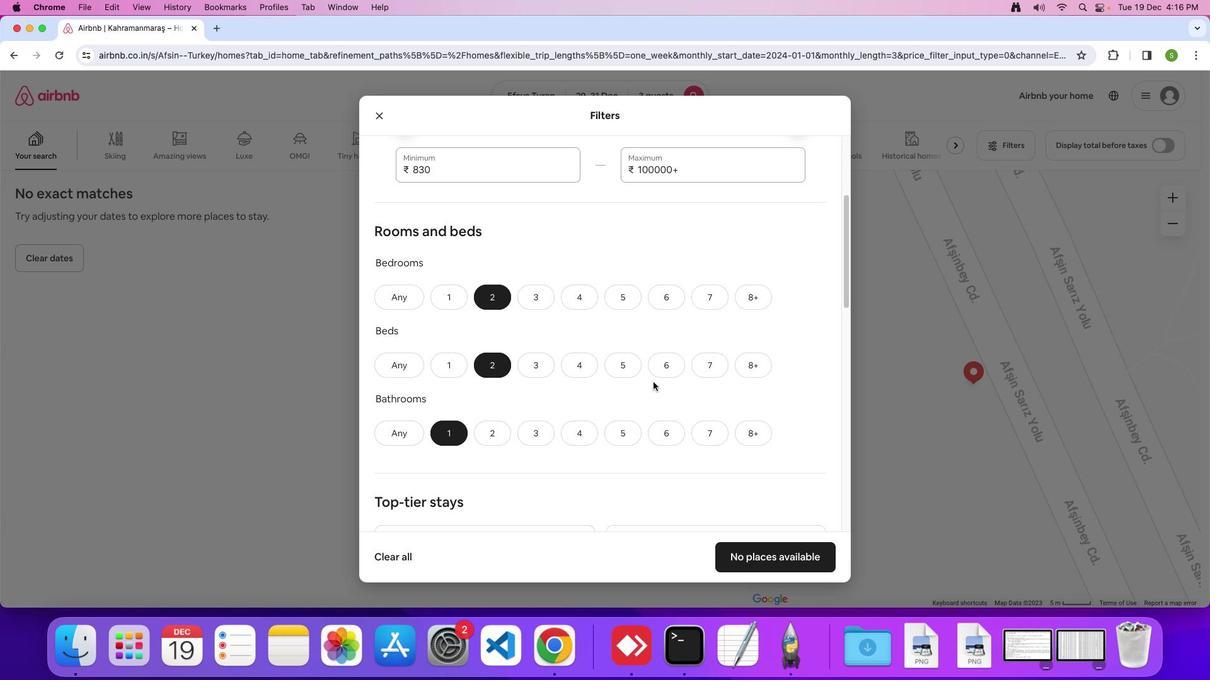 
Action: Mouse scrolled (670, 399) with delta (17, 16)
Screenshot: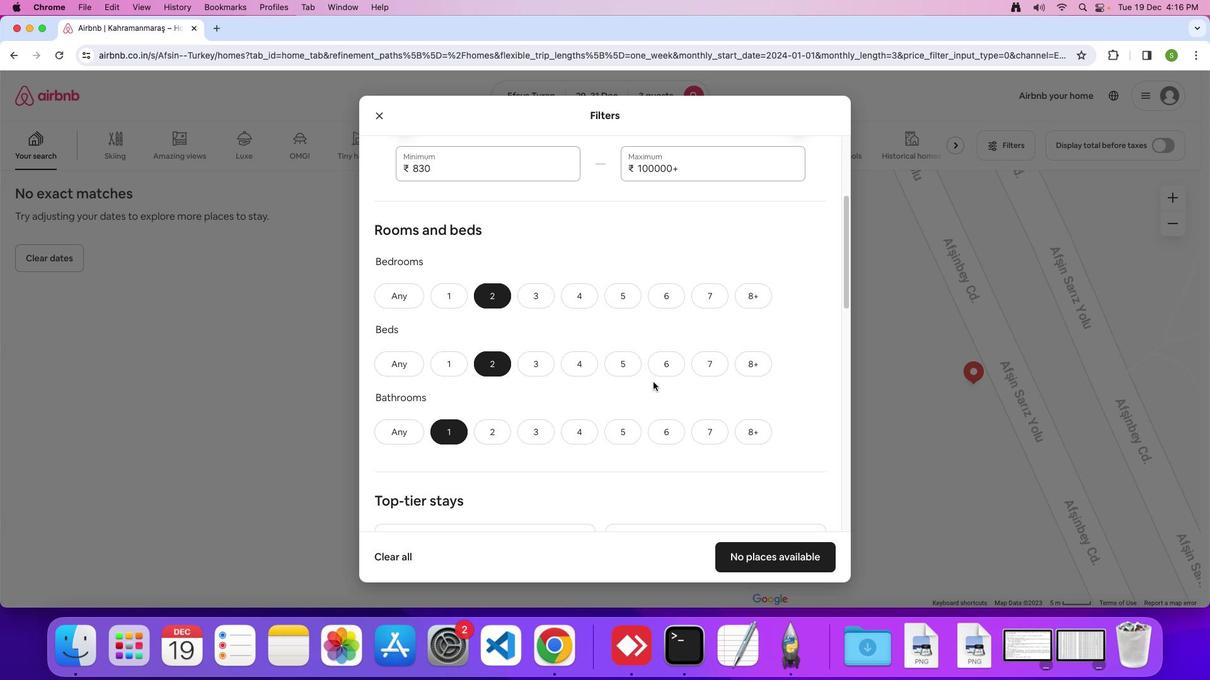 
Action: Mouse scrolled (670, 399) with delta (17, 16)
Screenshot: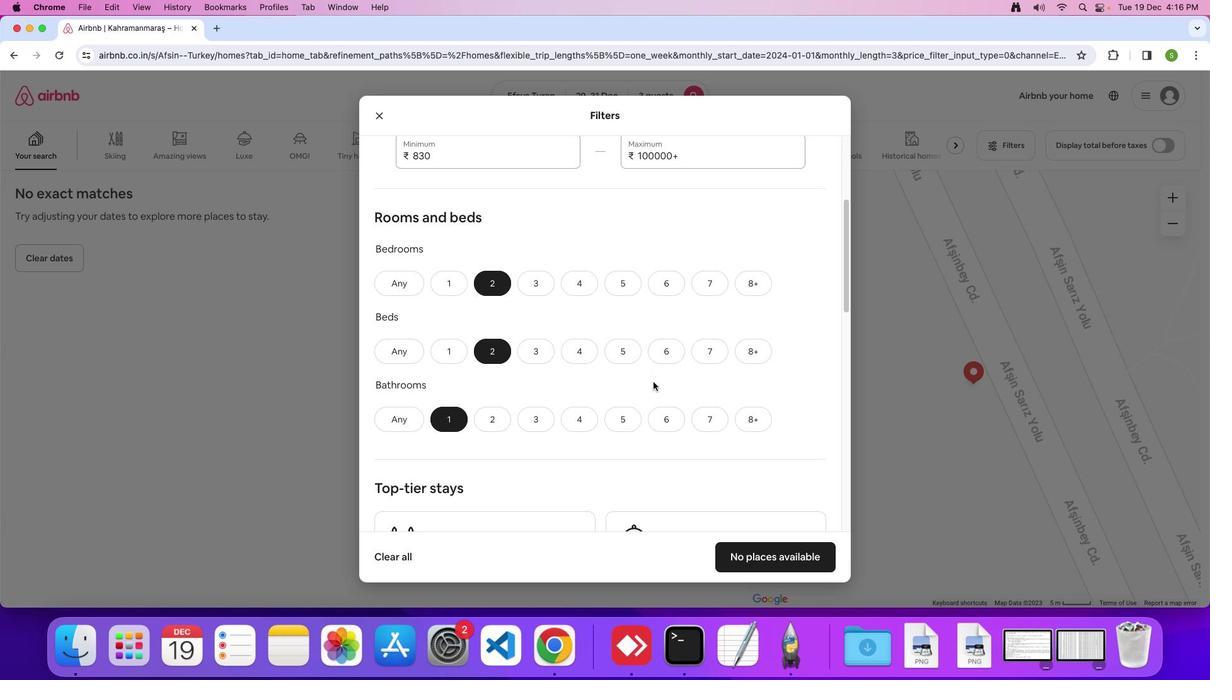 
Action: Mouse scrolled (670, 399) with delta (17, 16)
Screenshot: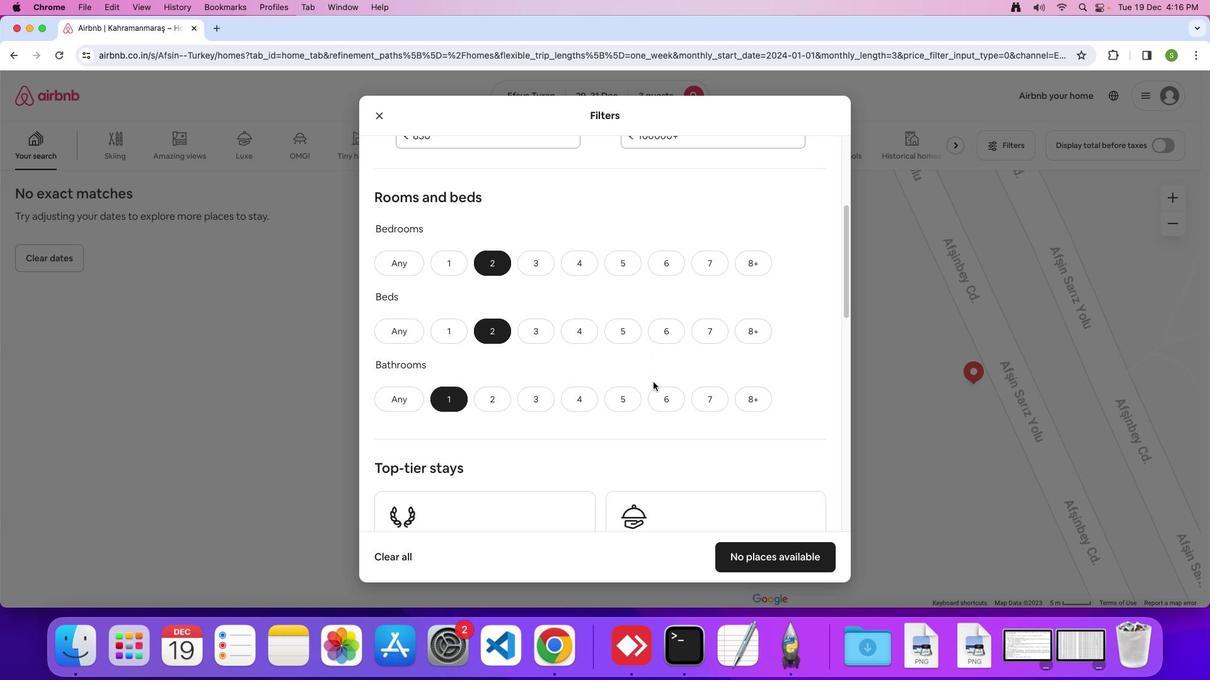 
Action: Mouse moved to (670, 399)
Screenshot: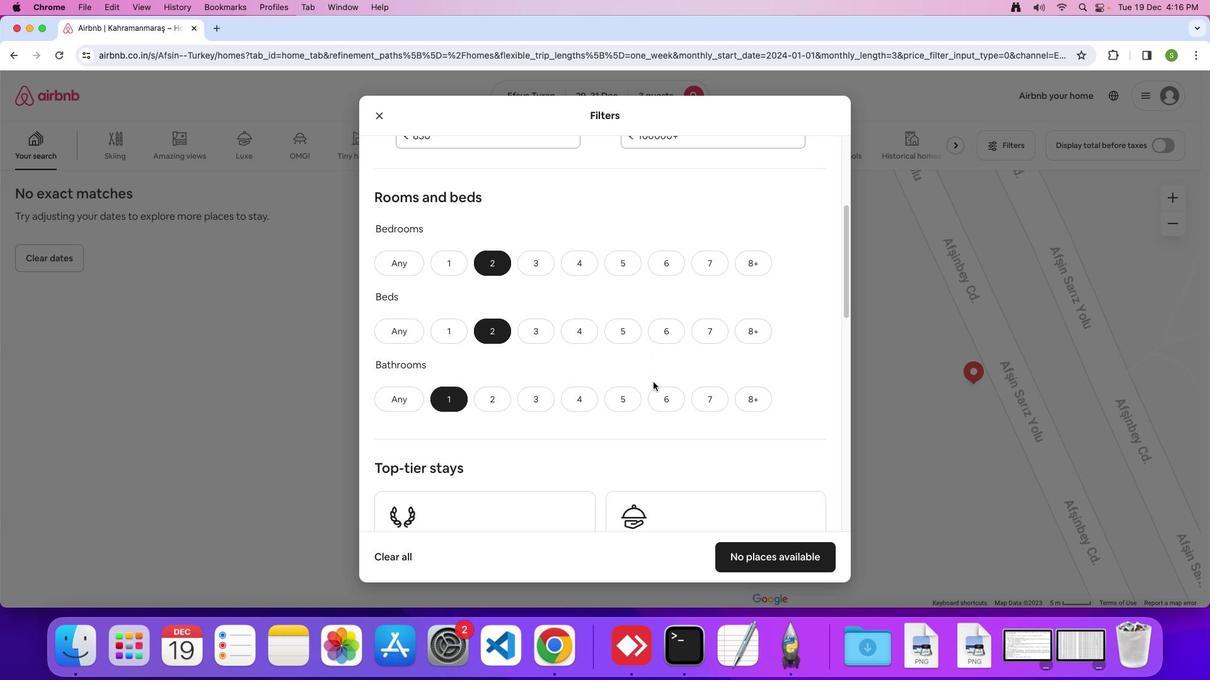 
Action: Mouse scrolled (670, 399) with delta (17, 16)
Screenshot: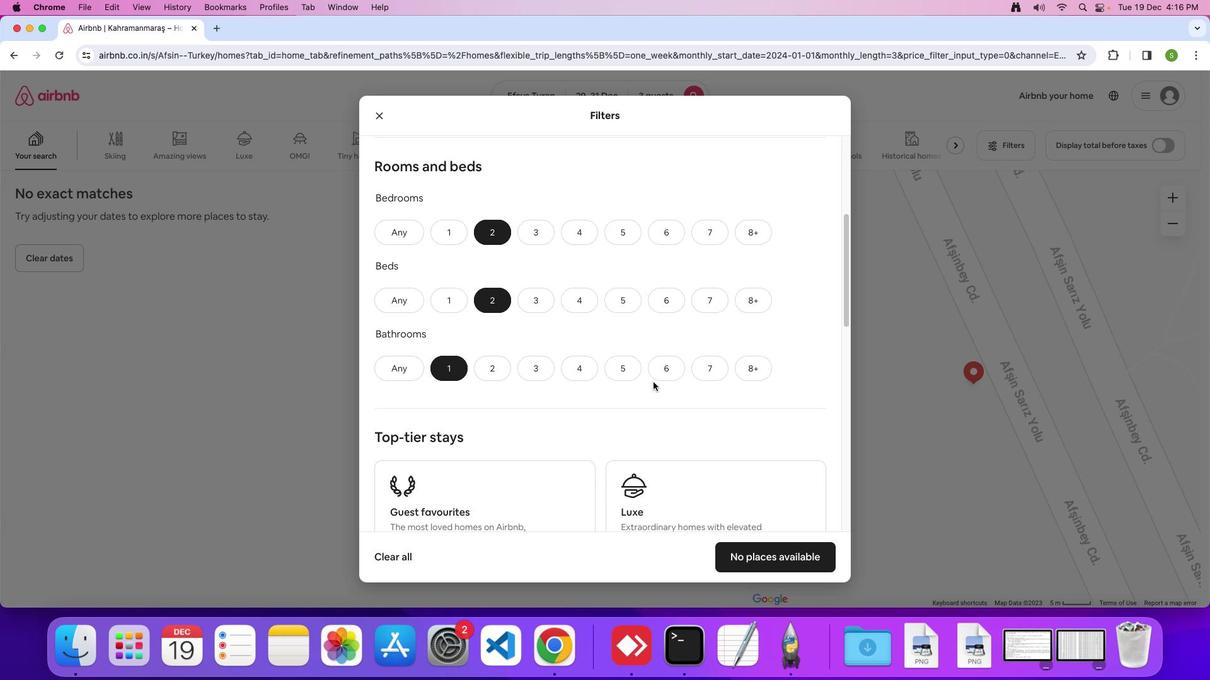 
Action: Mouse scrolled (670, 399) with delta (17, 16)
Screenshot: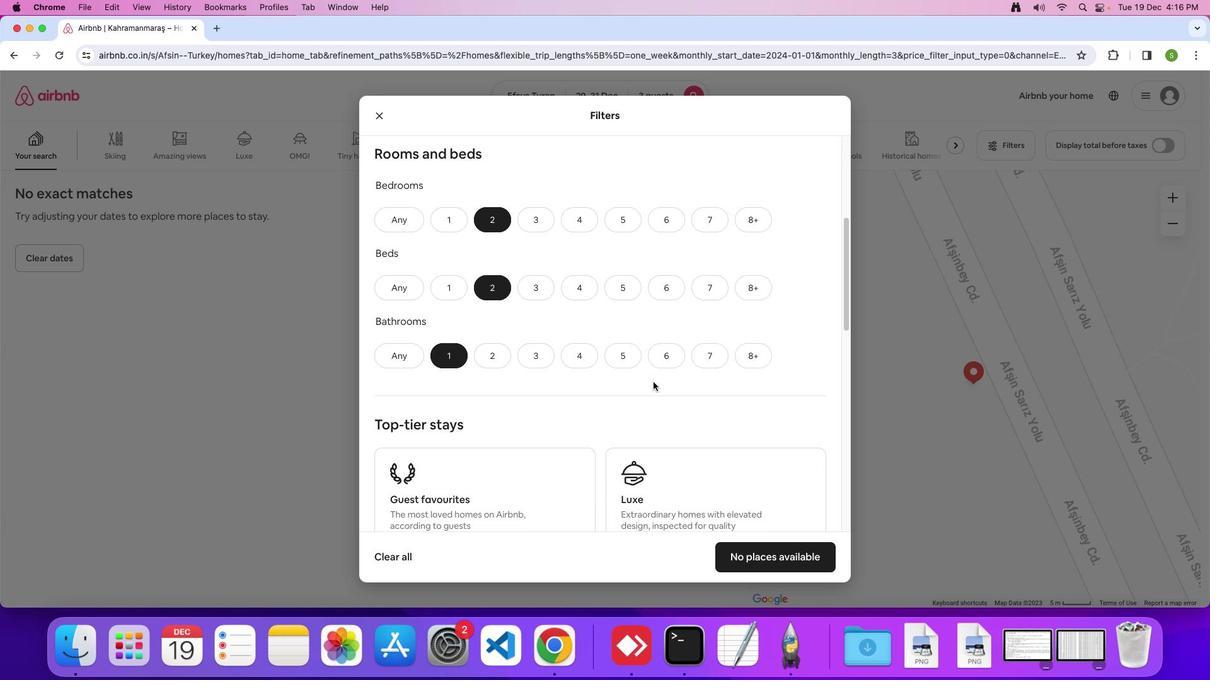 
Action: Mouse scrolled (670, 399) with delta (17, 16)
Screenshot: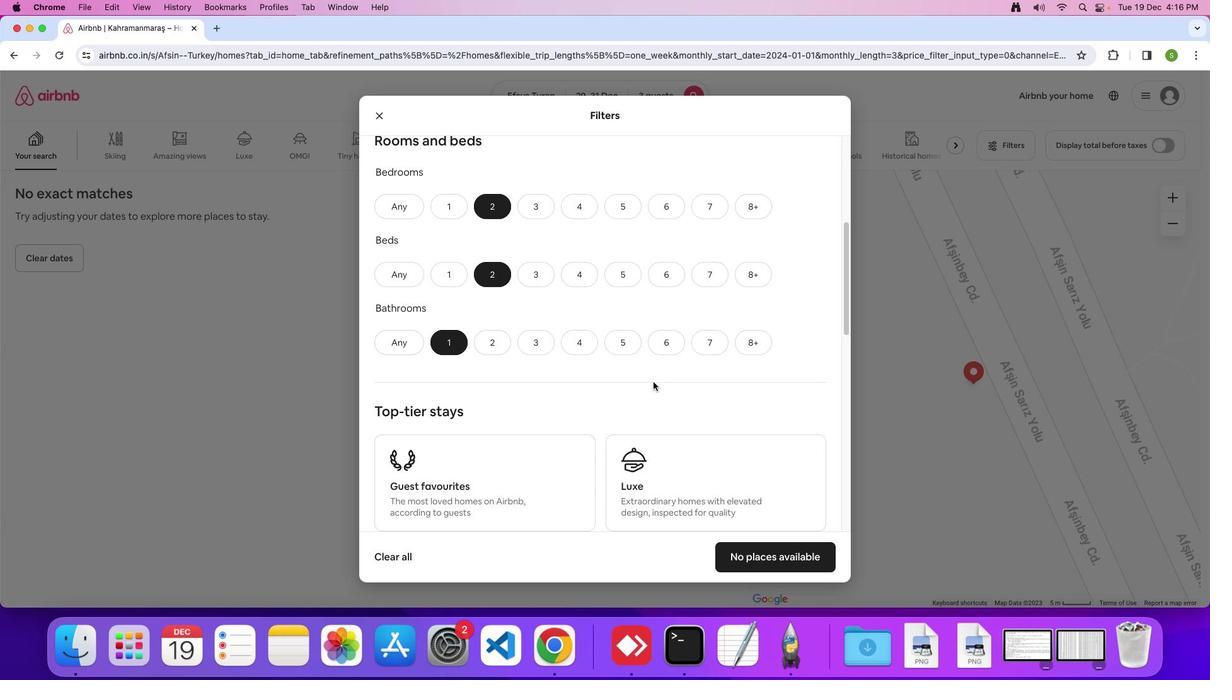 
Action: Mouse scrolled (670, 399) with delta (17, 16)
Screenshot: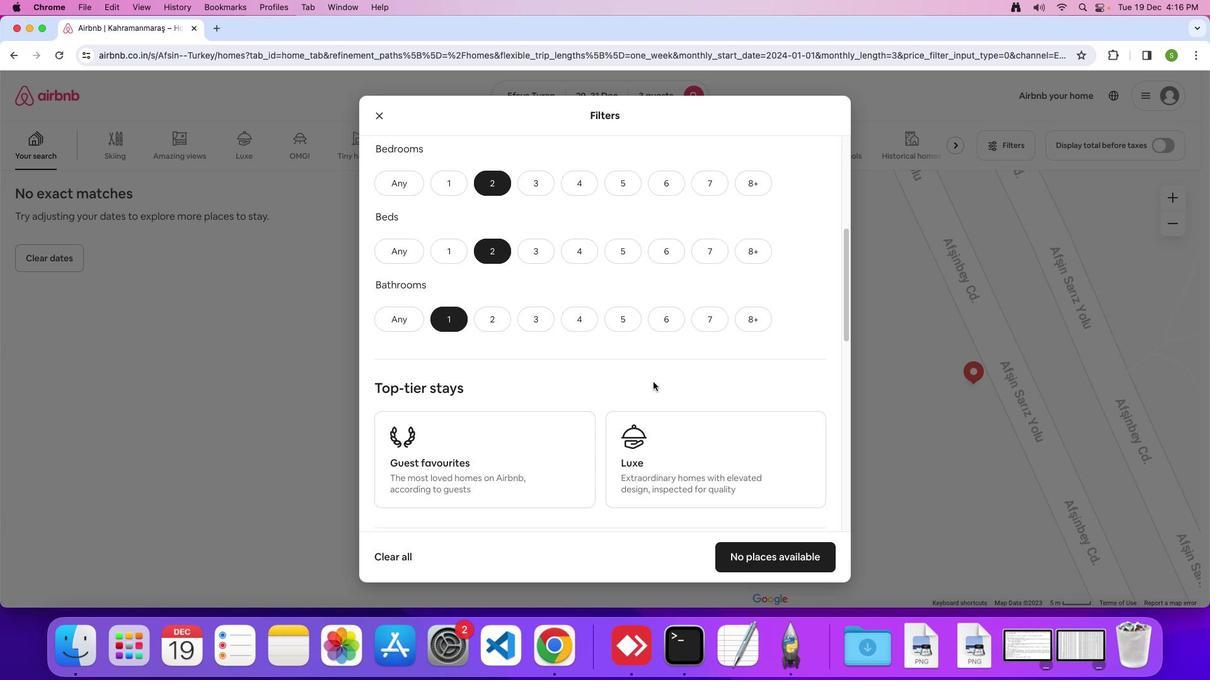 
Action: Mouse scrolled (670, 399) with delta (17, 15)
Screenshot: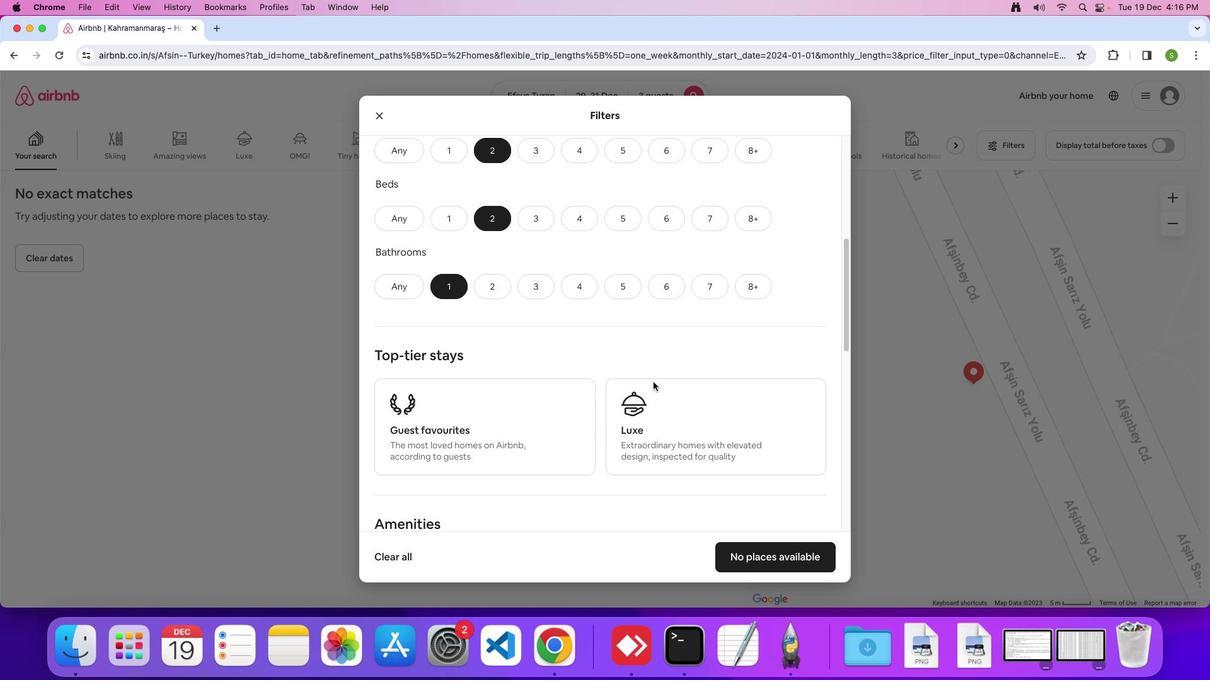 
Action: Mouse scrolled (670, 399) with delta (17, 14)
Screenshot: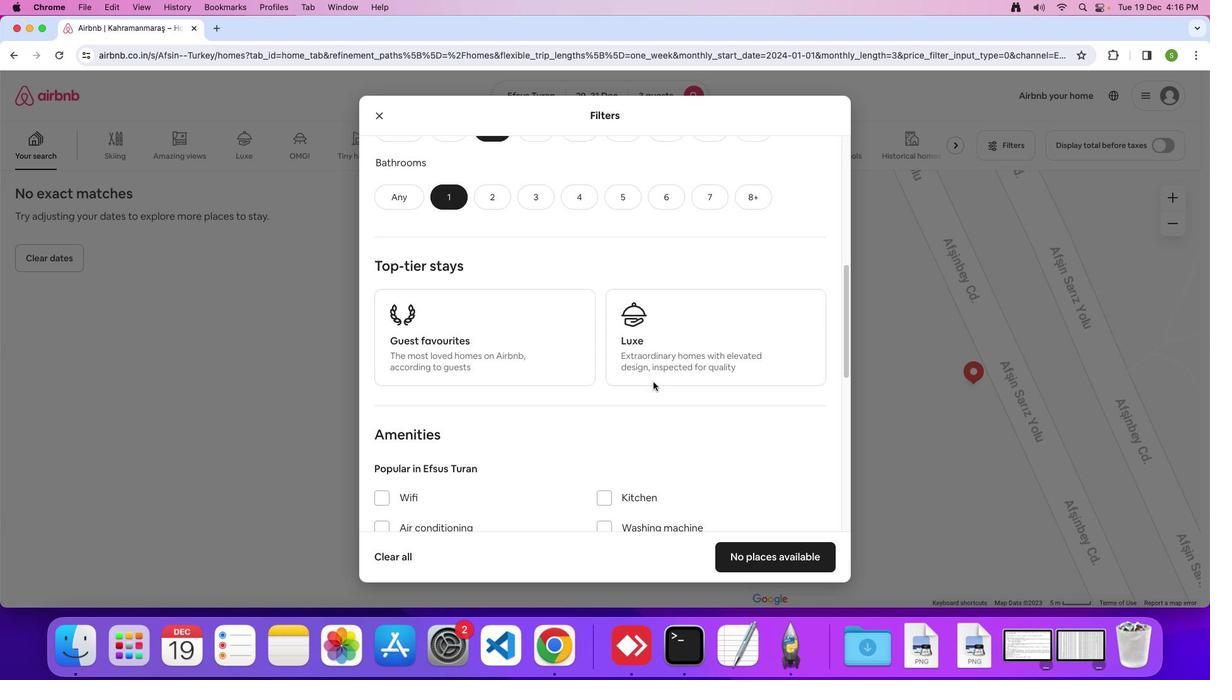 
Action: Mouse scrolled (670, 399) with delta (17, 16)
Screenshot: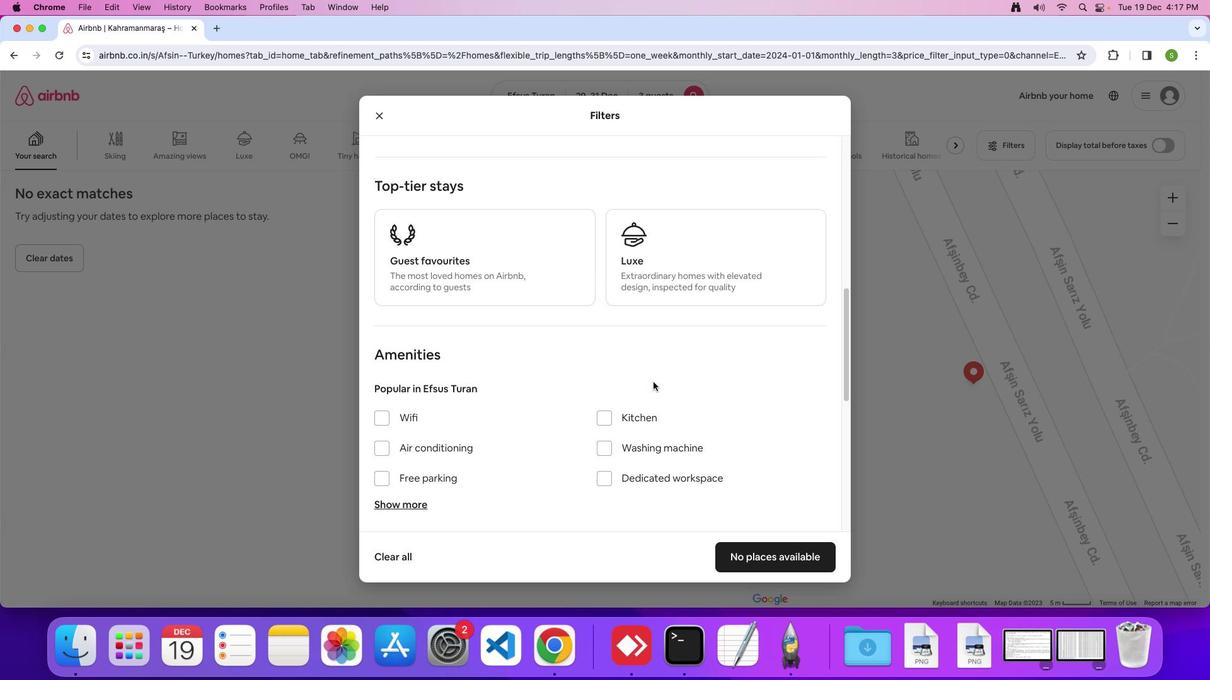
Action: Mouse scrolled (670, 399) with delta (17, 16)
Screenshot: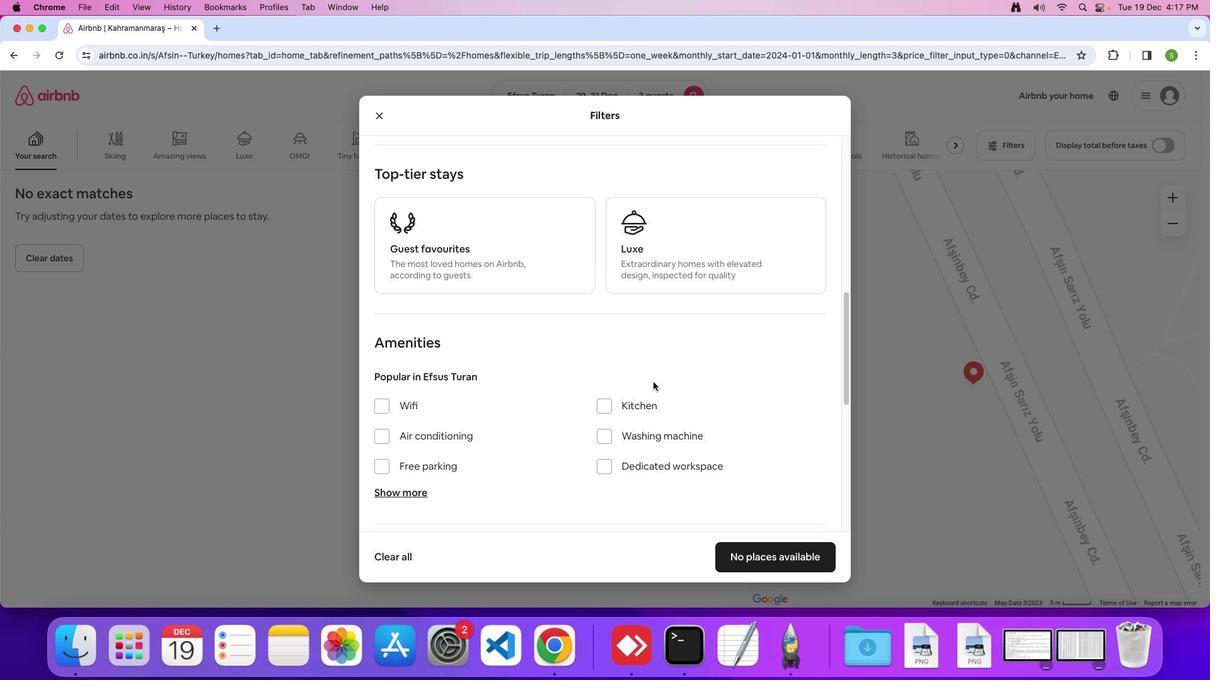 
Action: Mouse scrolled (670, 399) with delta (17, 16)
Screenshot: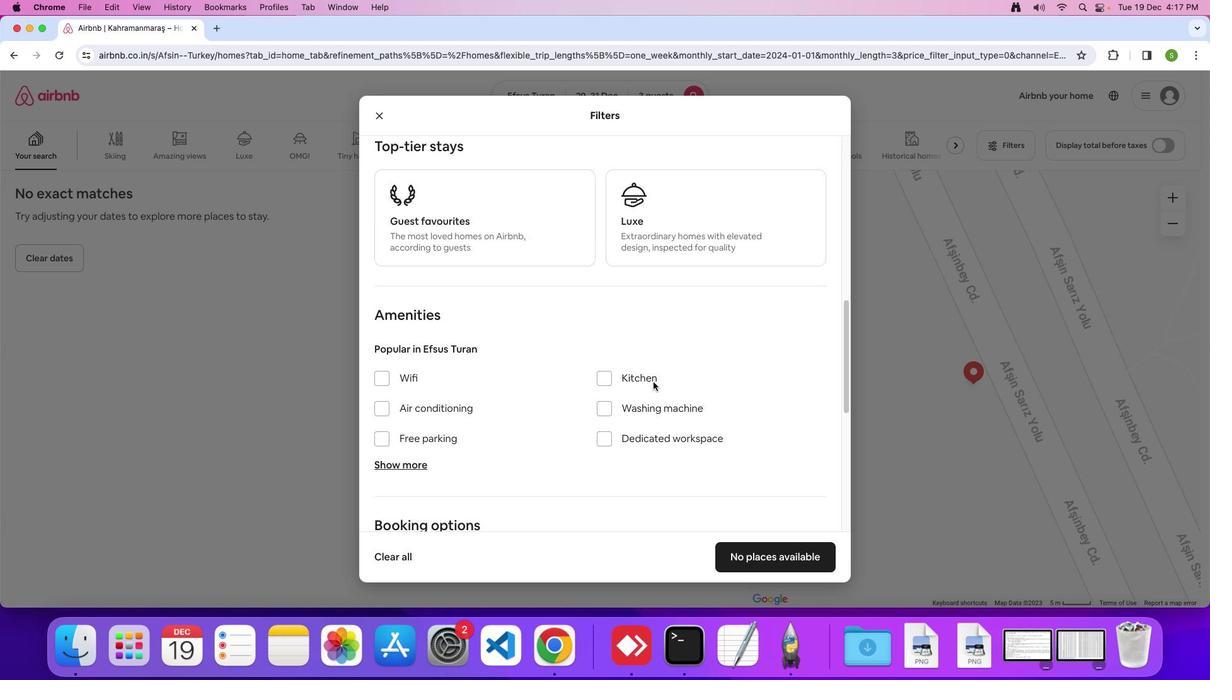 
Action: Mouse moved to (619, 414)
Screenshot: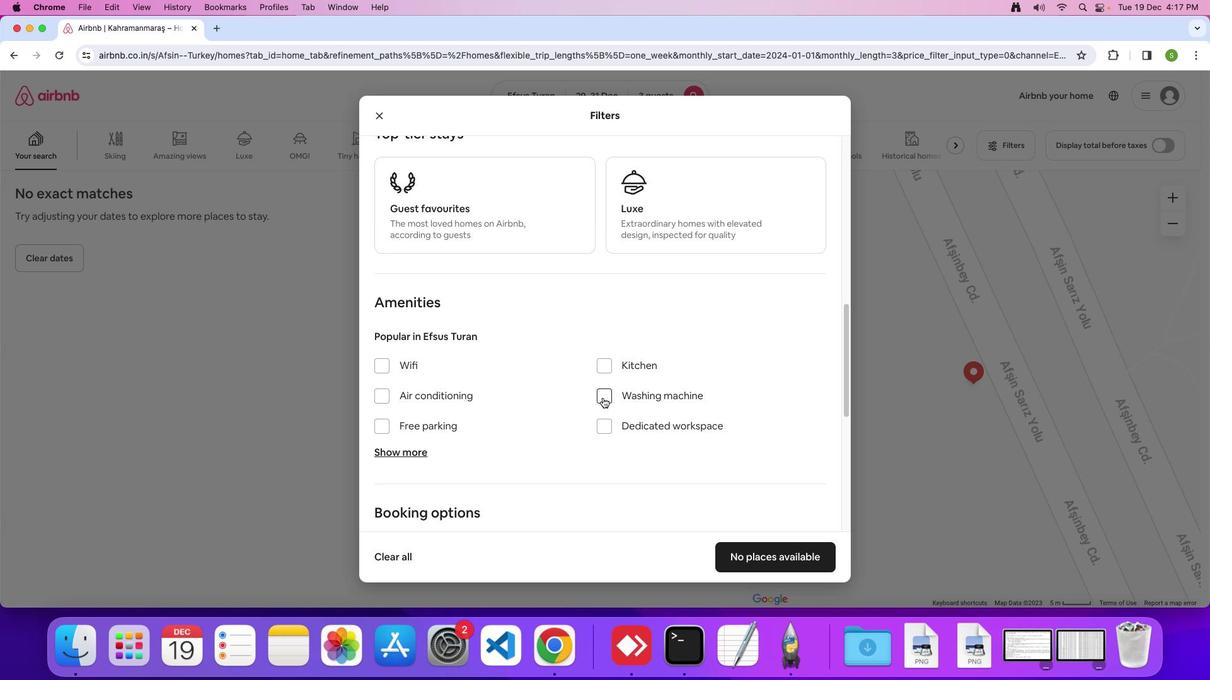 
Action: Mouse pressed left at (619, 414)
Screenshot: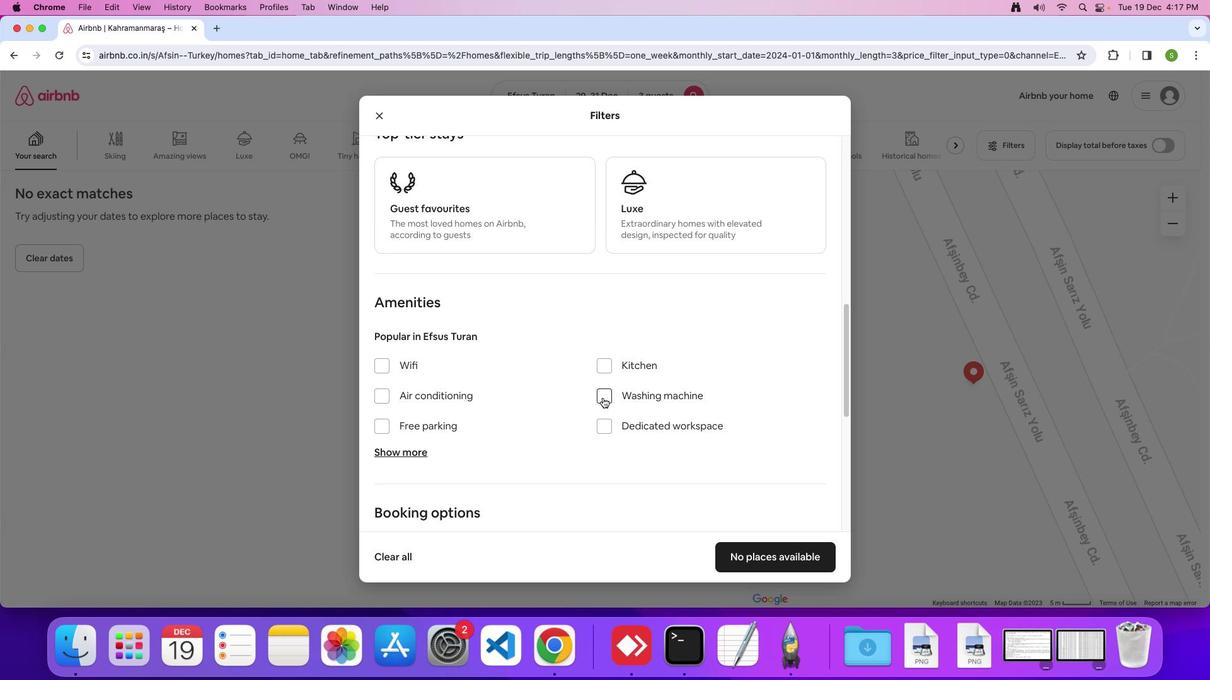 
Action: Mouse moved to (709, 424)
Screenshot: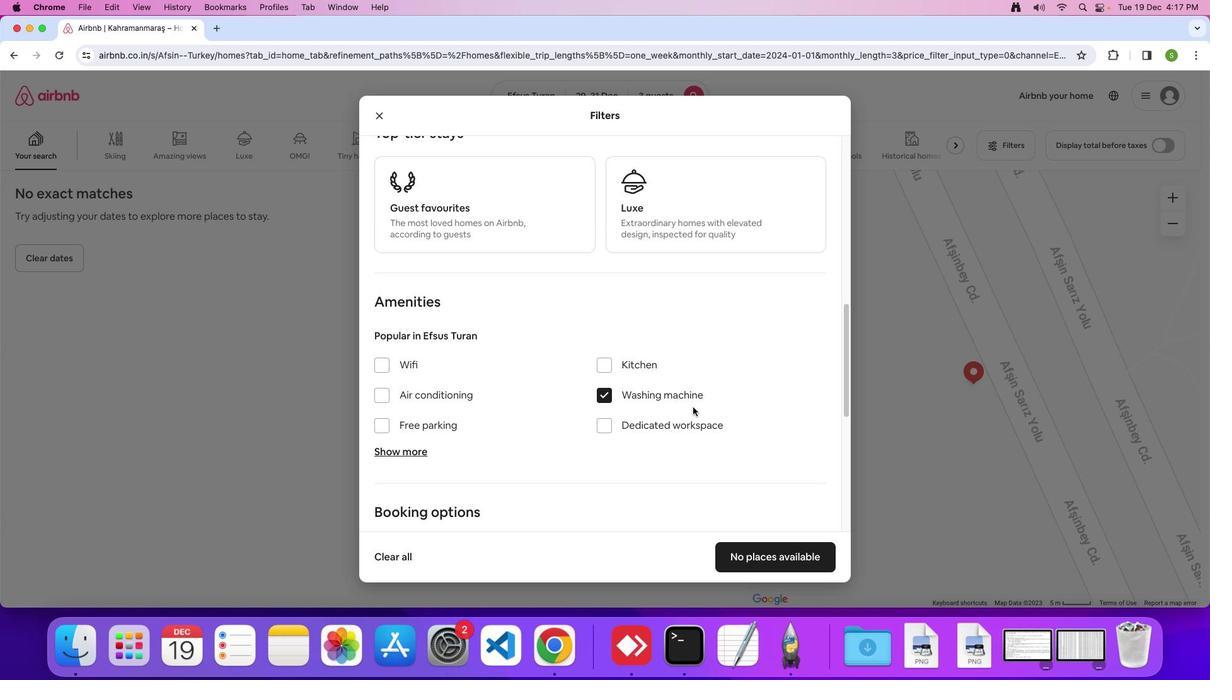 
Action: Mouse scrolled (709, 424) with delta (17, 16)
Screenshot: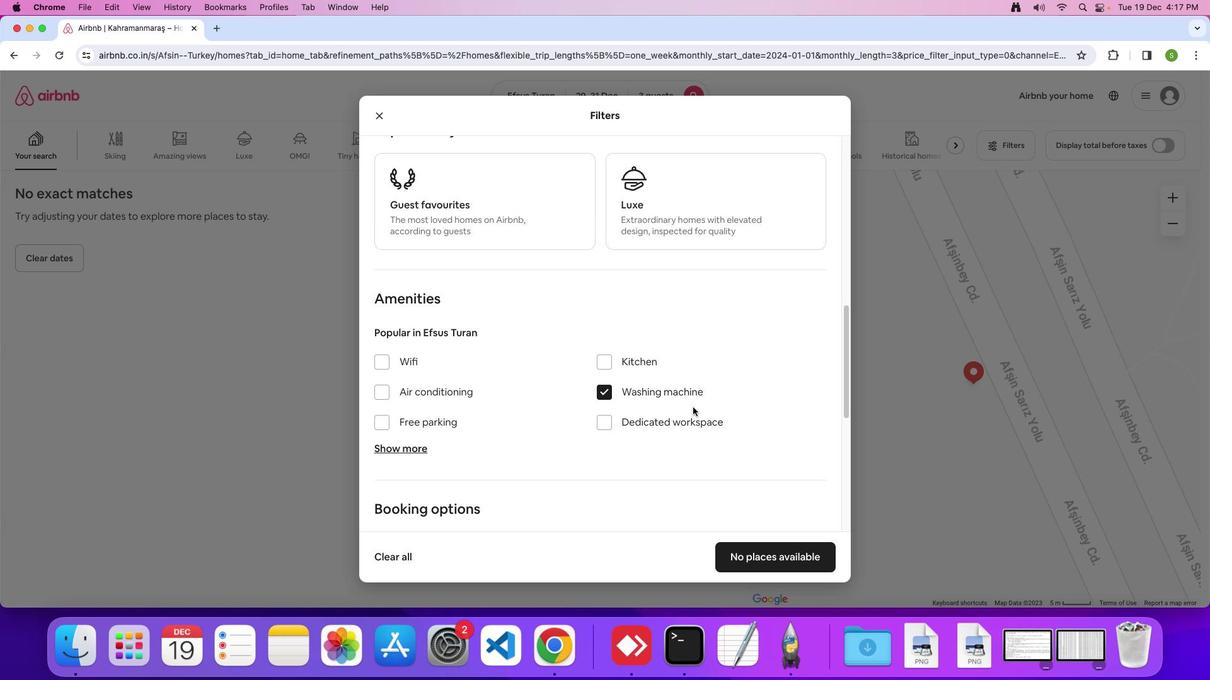 
Action: Mouse scrolled (709, 424) with delta (17, 16)
Screenshot: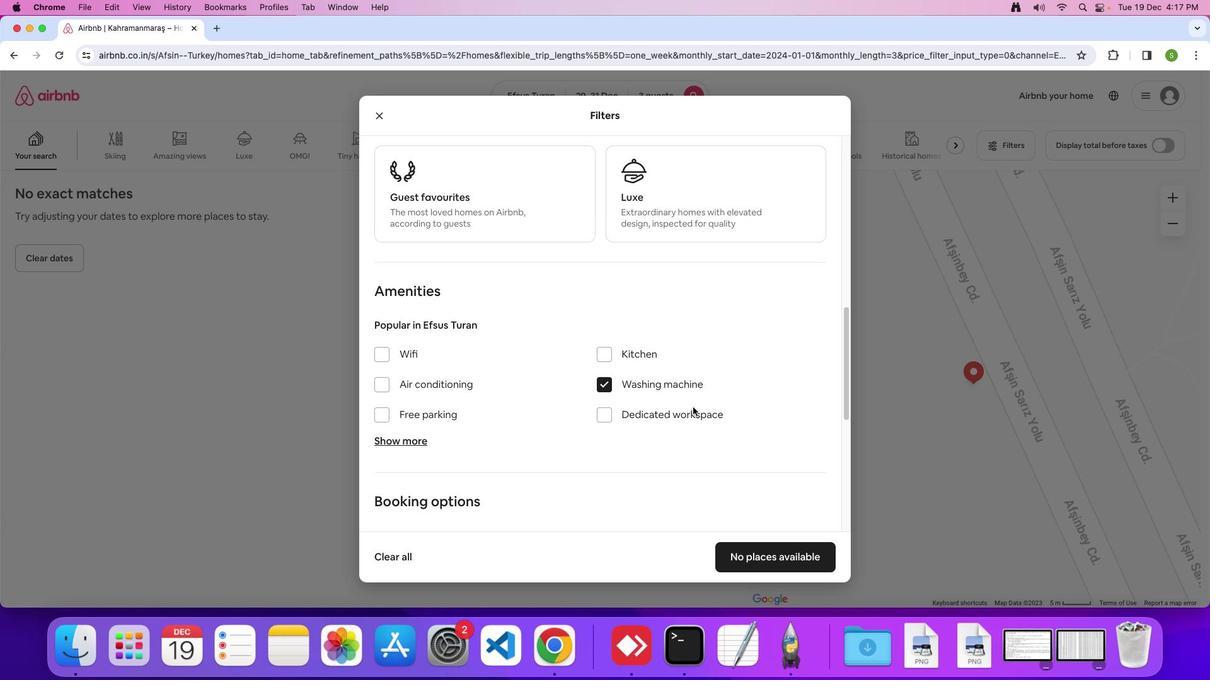 
Action: Mouse scrolled (709, 424) with delta (17, 15)
Screenshot: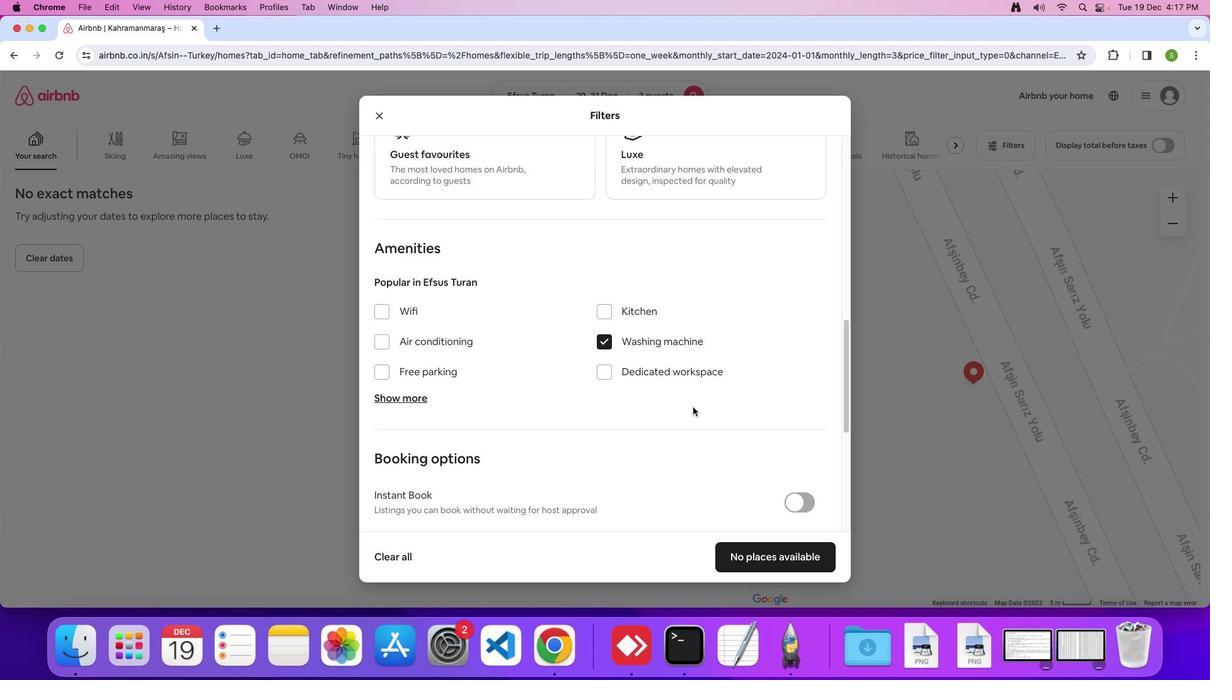 
Action: Mouse moved to (709, 424)
Screenshot: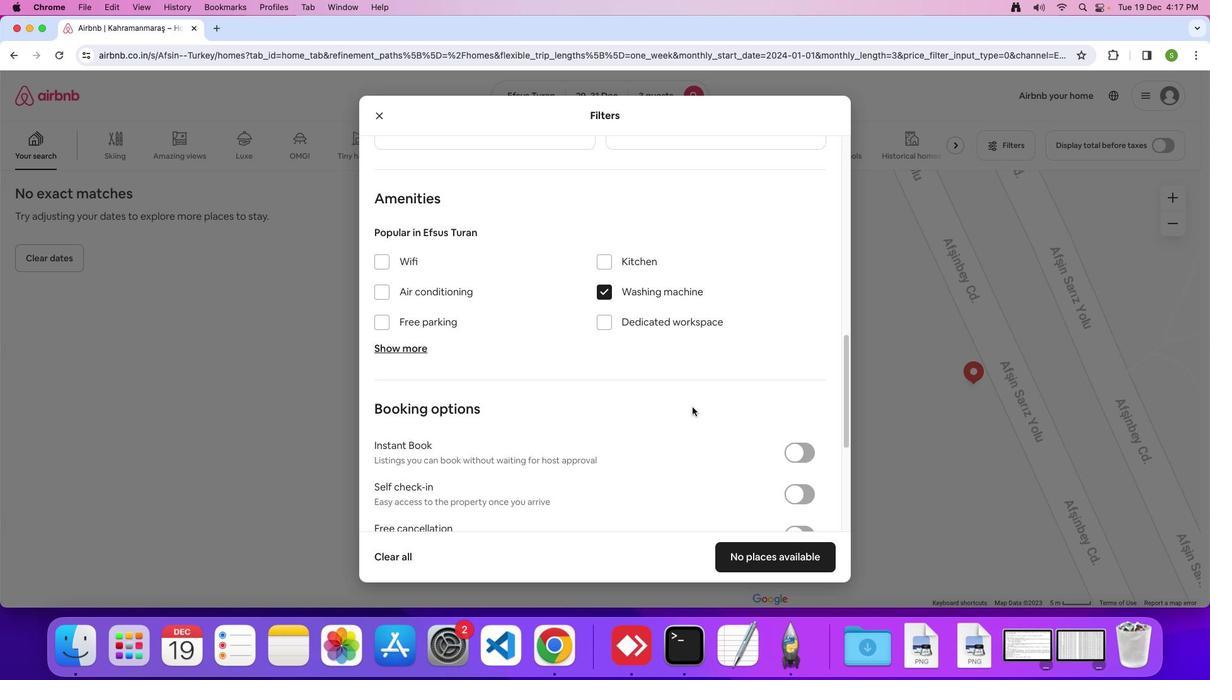 
Action: Mouse scrolled (709, 424) with delta (17, 16)
Screenshot: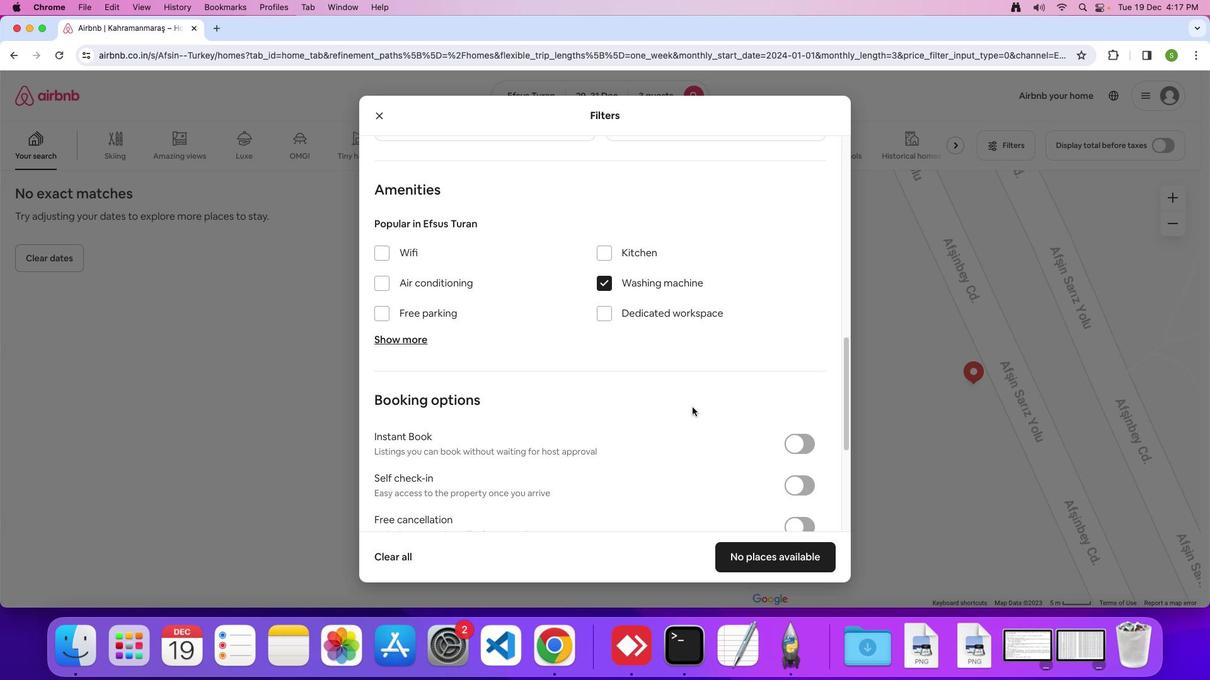 
Action: Mouse moved to (709, 424)
Screenshot: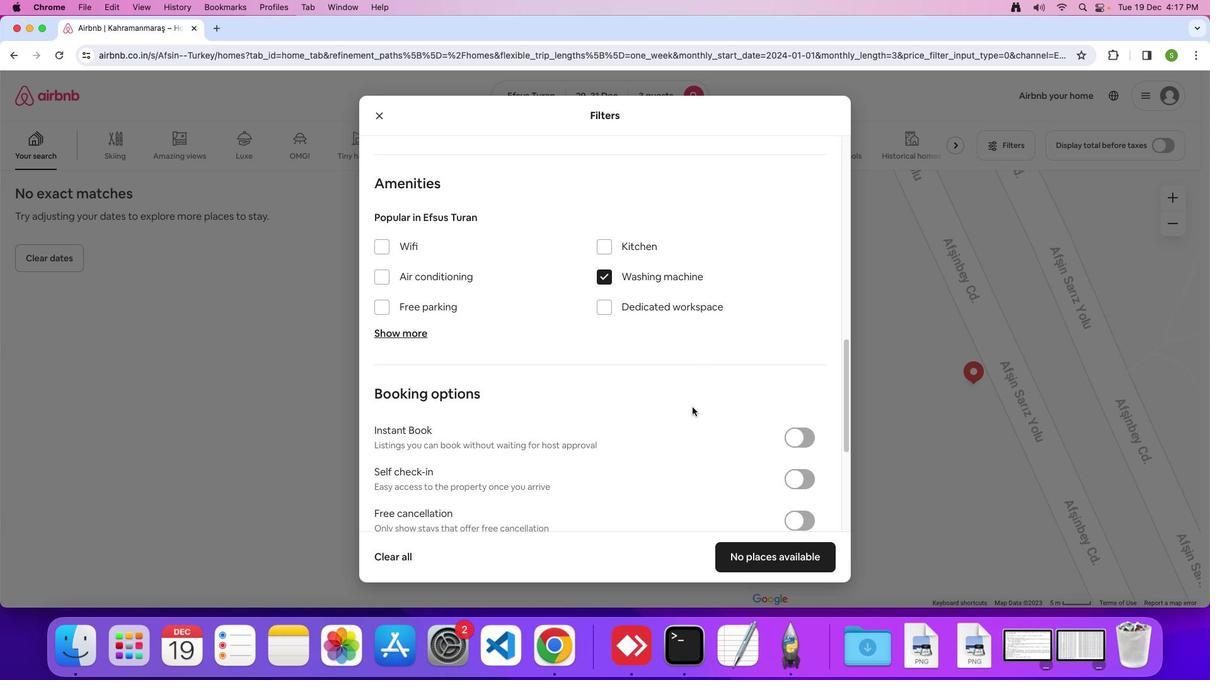 
Action: Mouse scrolled (709, 424) with delta (17, 16)
Screenshot: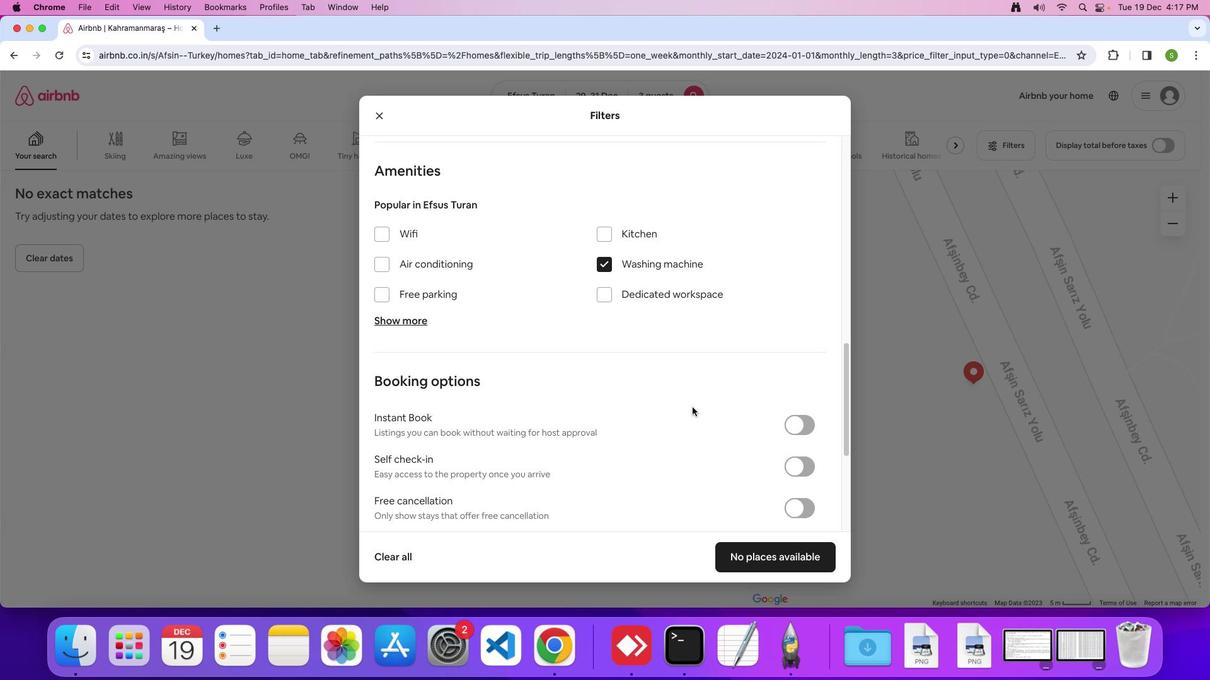 
Action: Mouse scrolled (709, 424) with delta (17, 16)
Screenshot: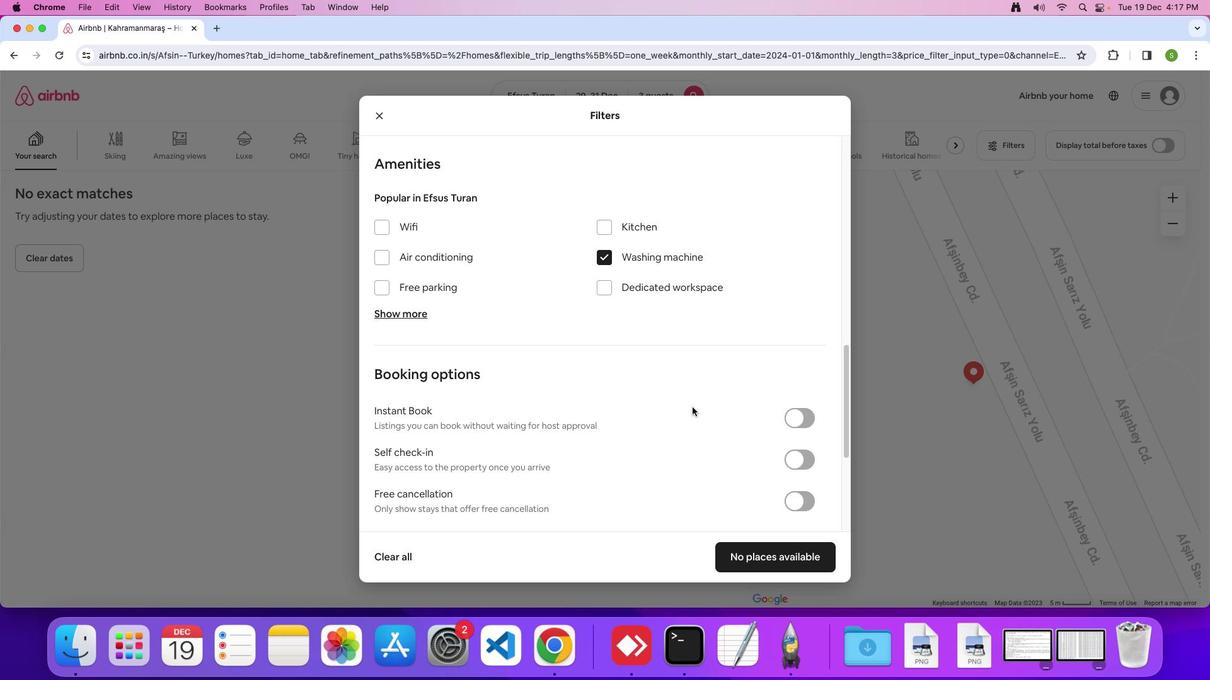 
Action: Mouse scrolled (709, 424) with delta (17, 16)
Screenshot: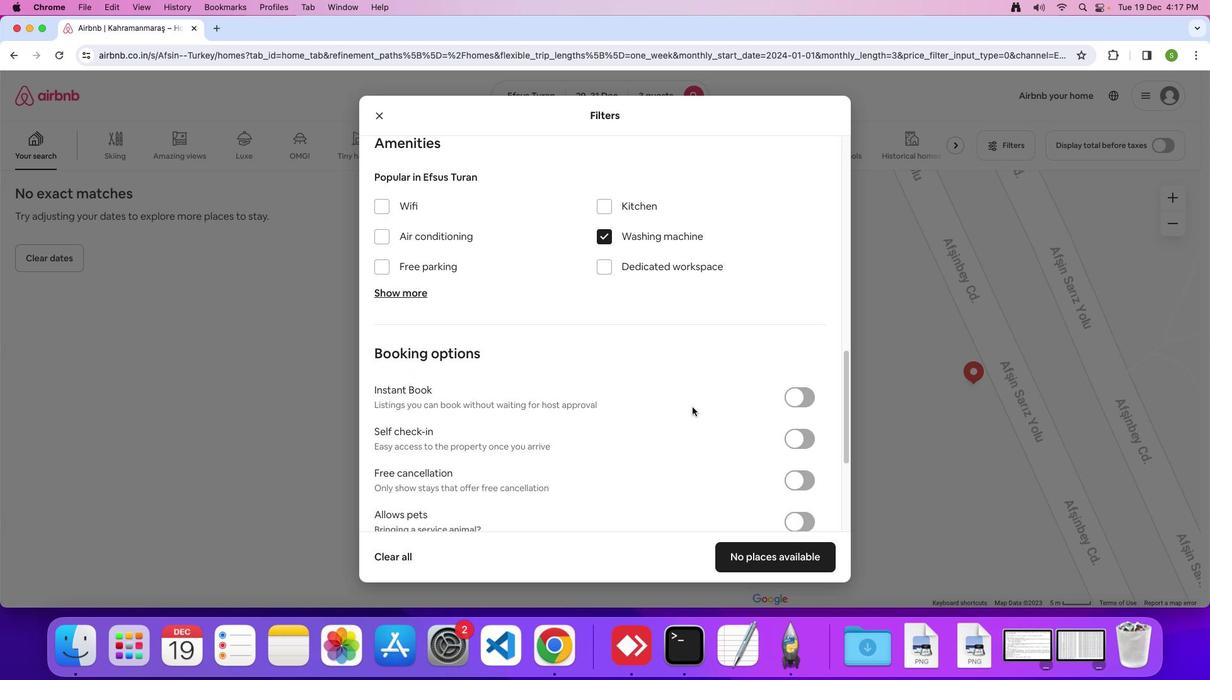 
Action: Mouse scrolled (709, 424) with delta (17, 16)
Screenshot: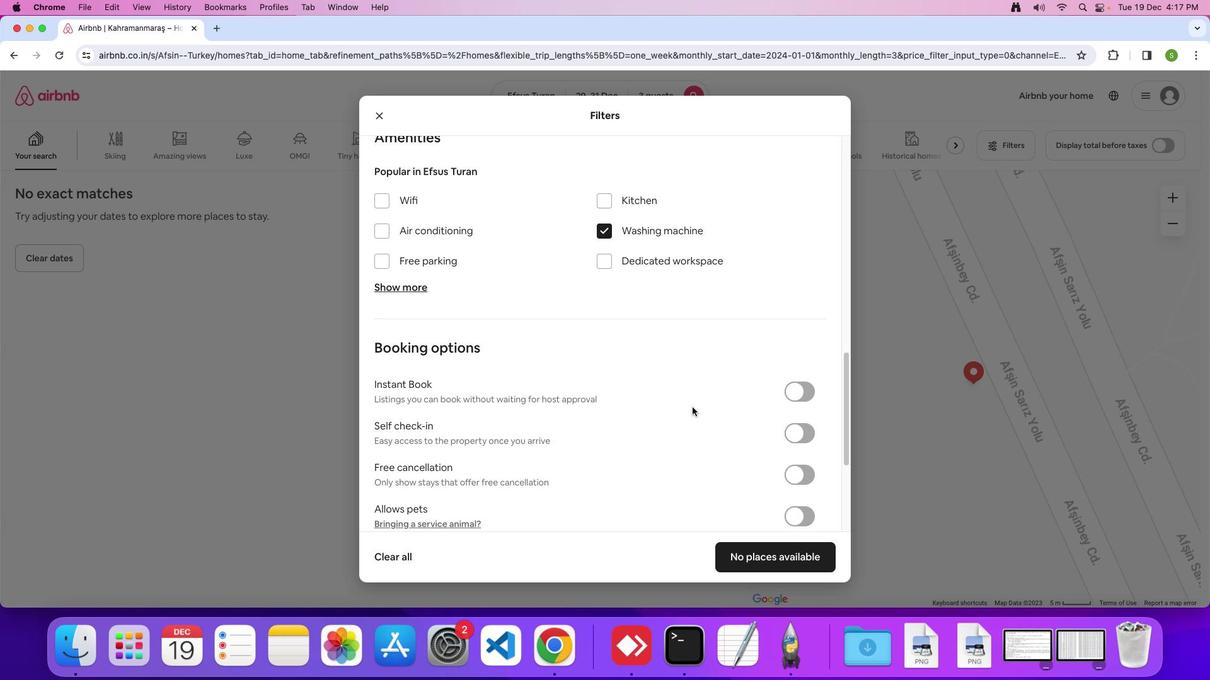 
Action: Mouse scrolled (709, 424) with delta (17, 15)
Screenshot: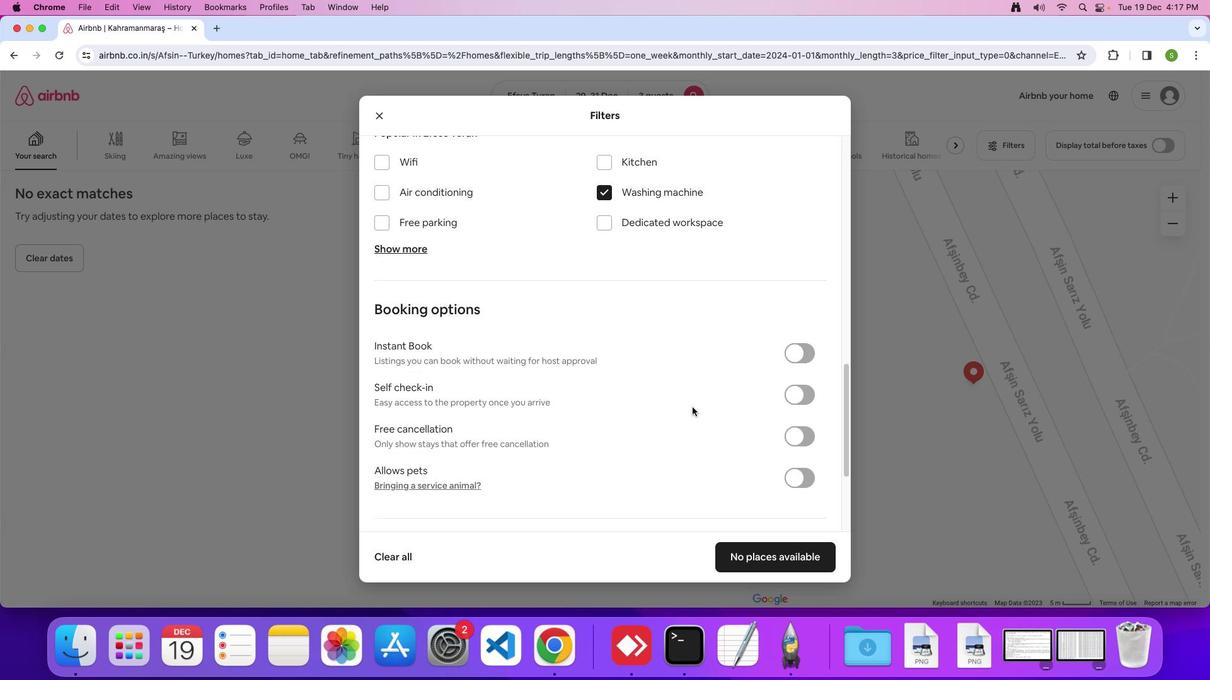 
Action: Mouse scrolled (709, 424) with delta (17, 16)
Screenshot: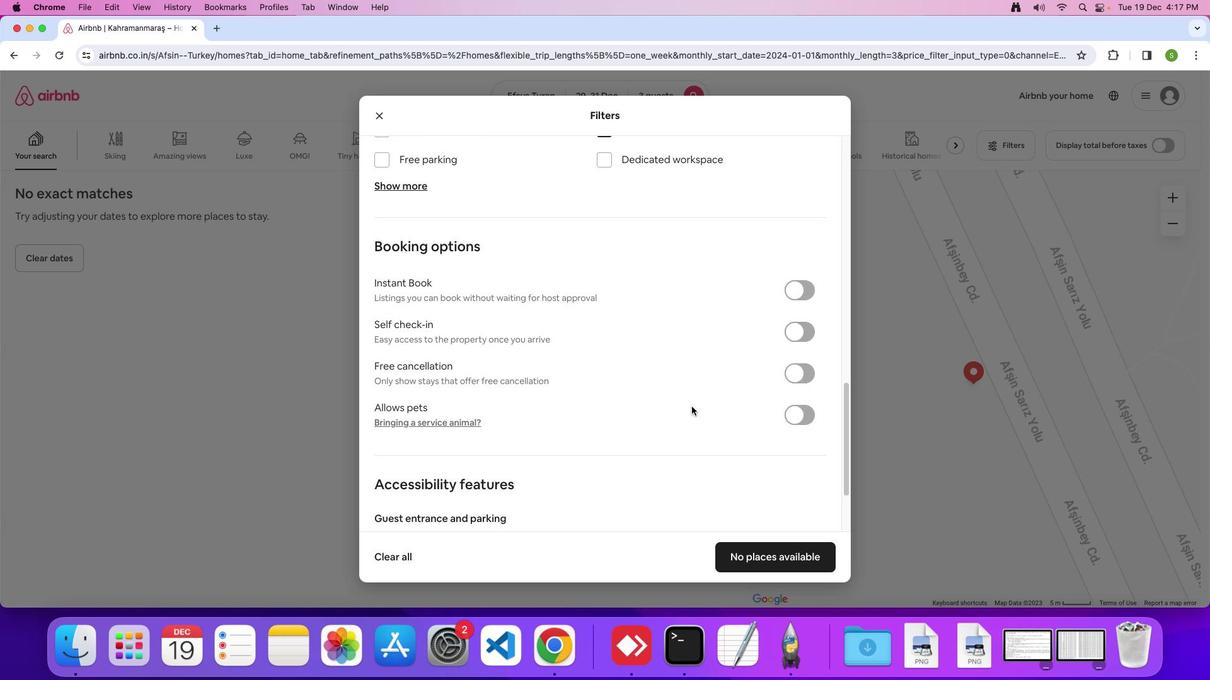 
Action: Mouse moved to (709, 424)
Screenshot: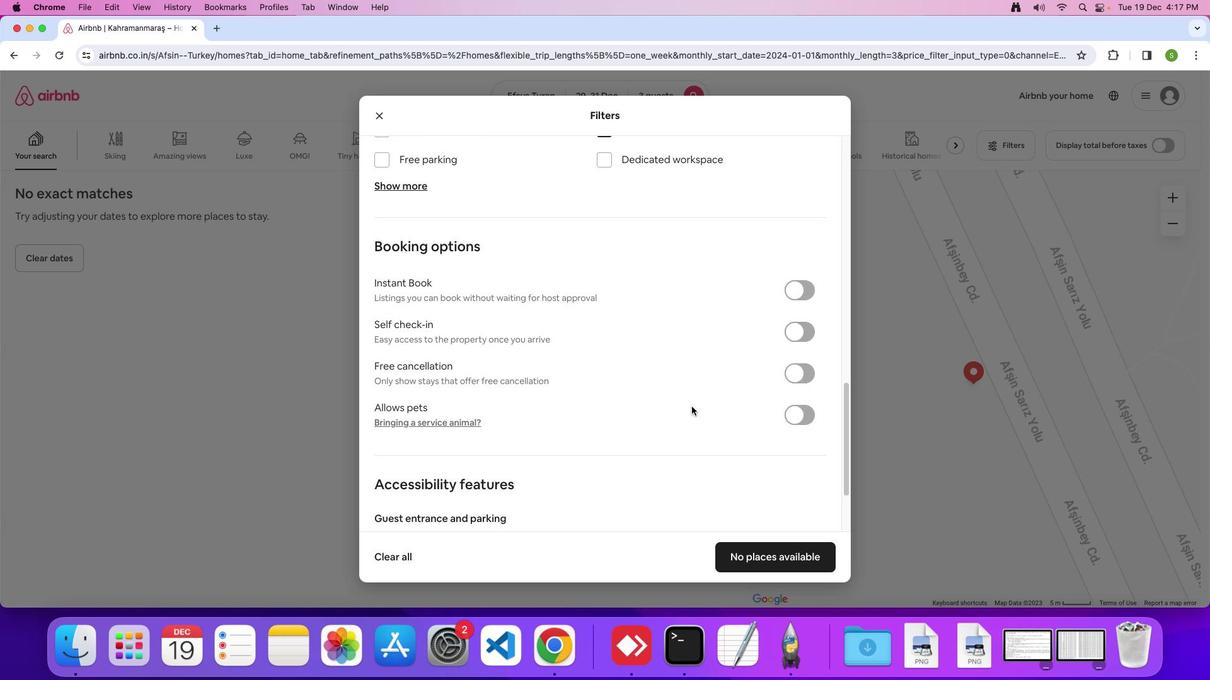 
Action: Mouse scrolled (709, 424) with delta (17, 16)
Screenshot: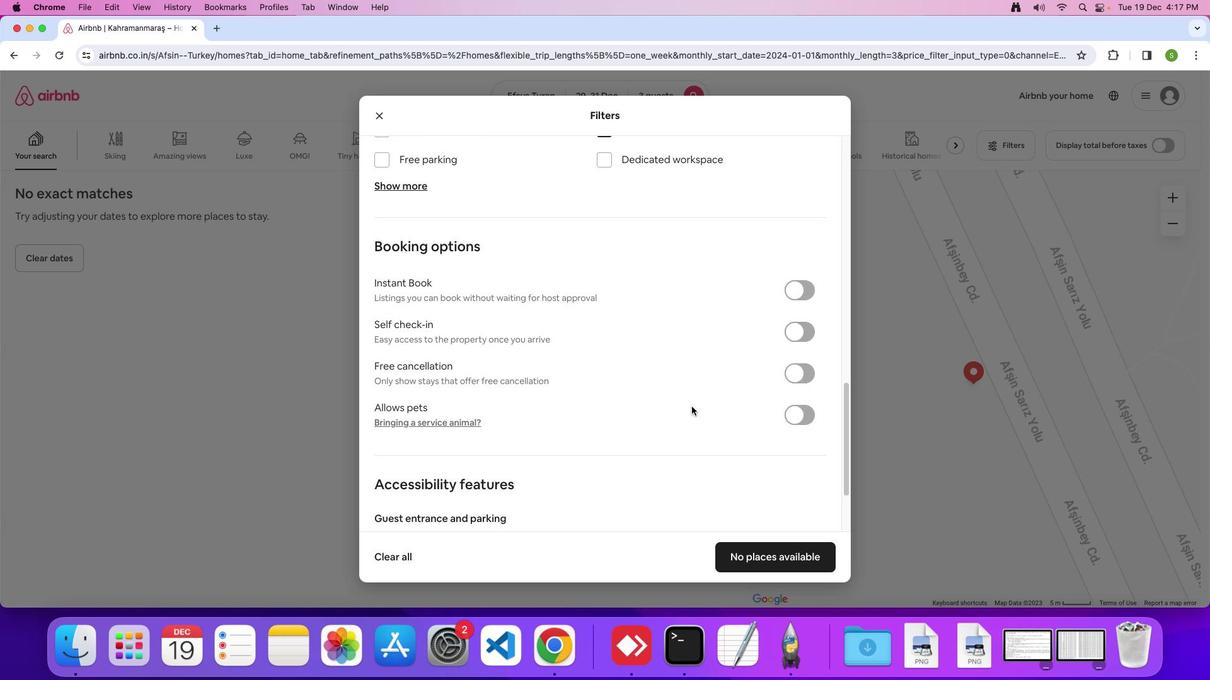
Action: Mouse moved to (709, 424)
Screenshot: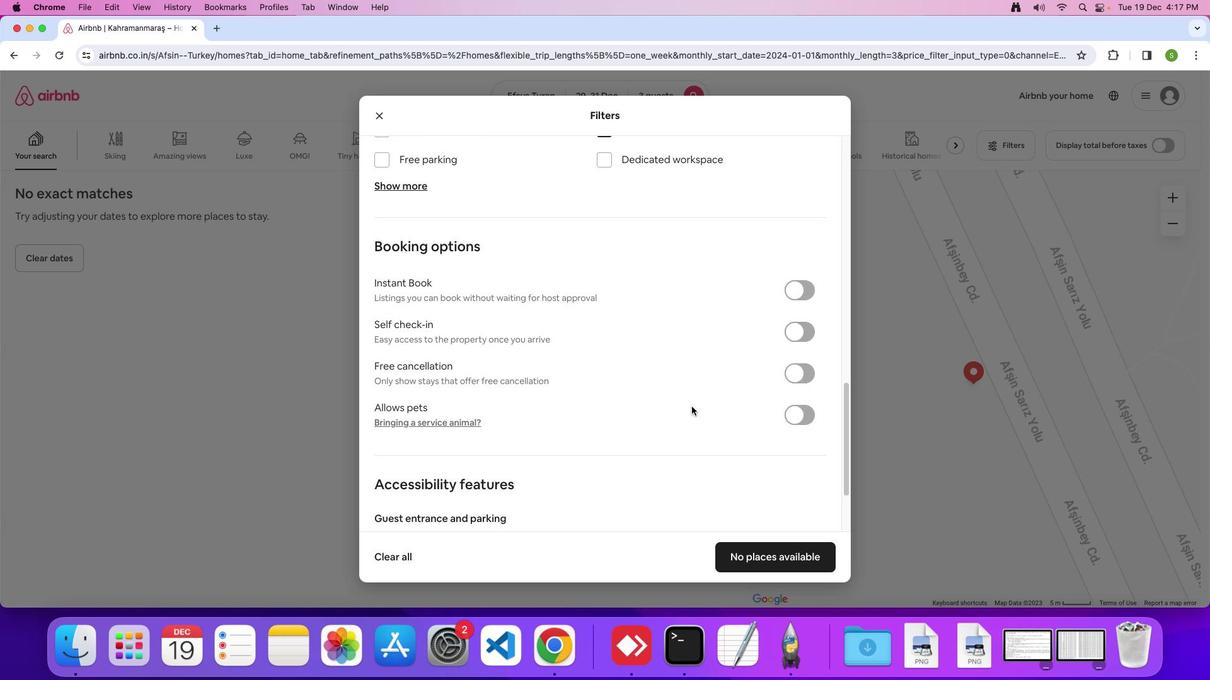 
Action: Mouse scrolled (709, 424) with delta (17, 15)
Screenshot: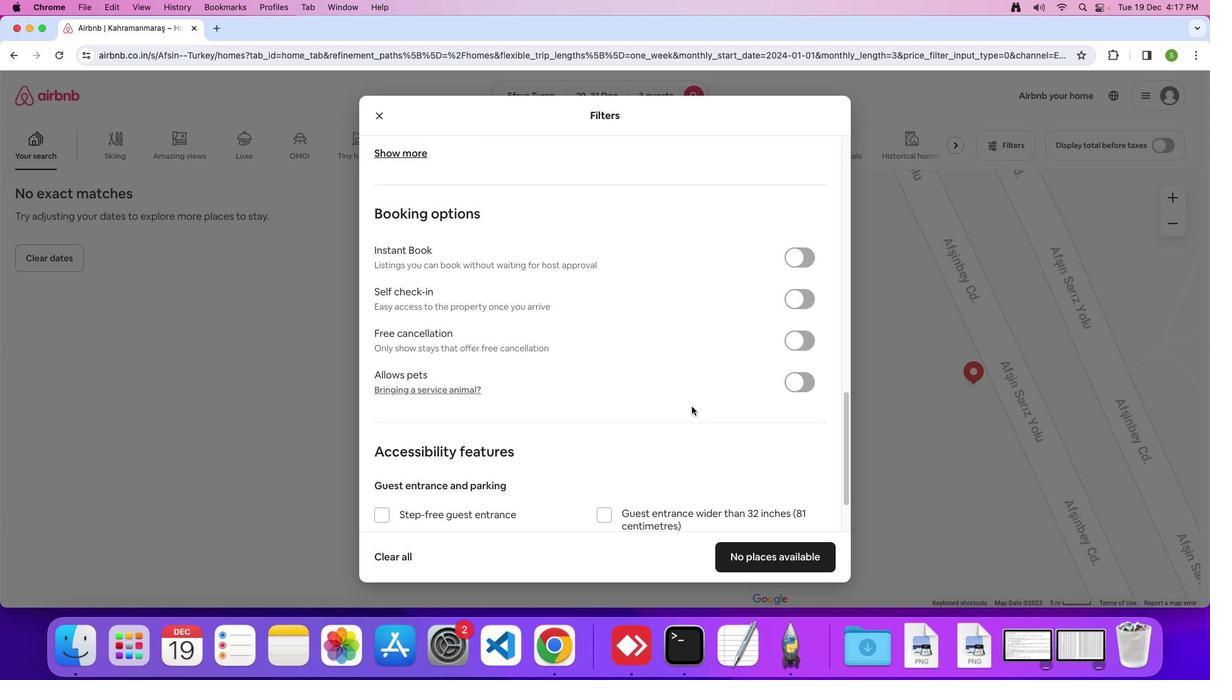 
Action: Mouse moved to (708, 421)
Screenshot: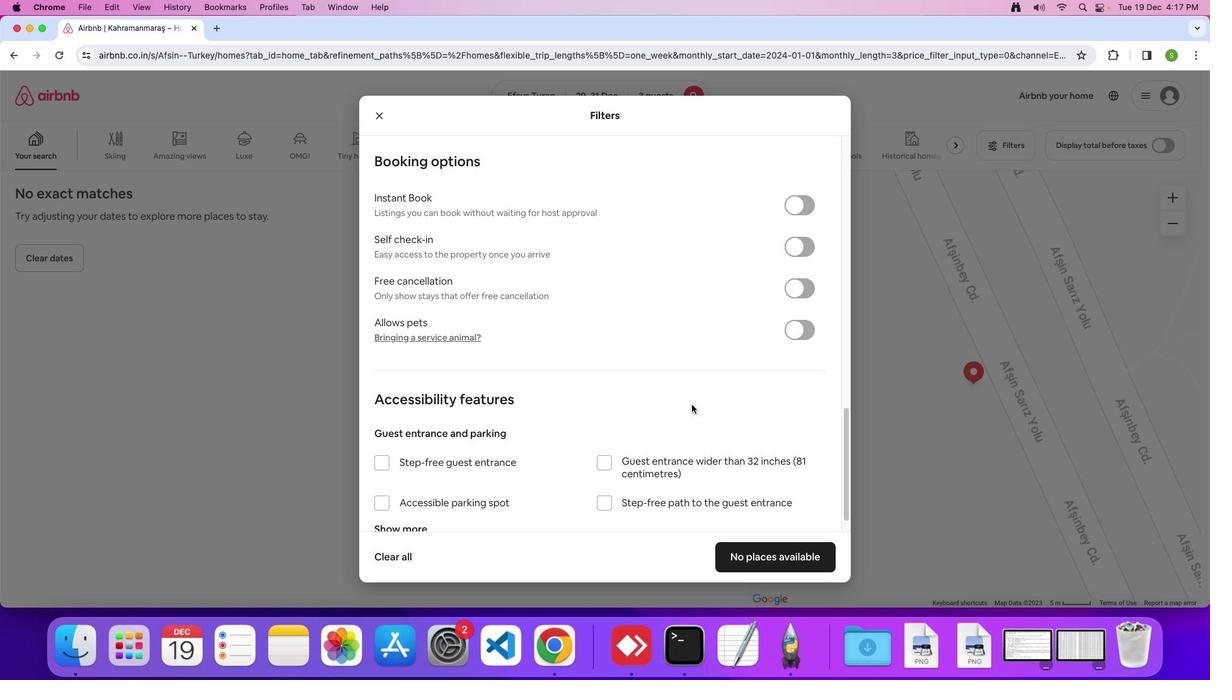 
Action: Mouse scrolled (708, 421) with delta (17, 16)
Screenshot: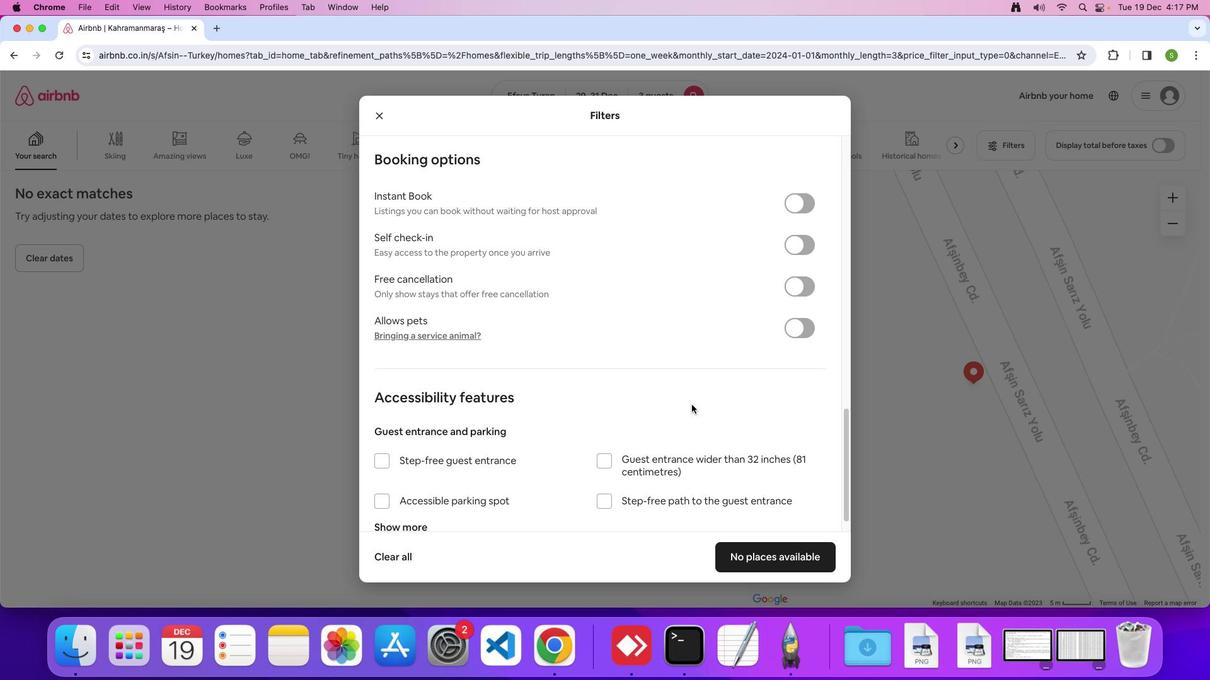 
Action: Mouse scrolled (708, 421) with delta (17, 16)
Screenshot: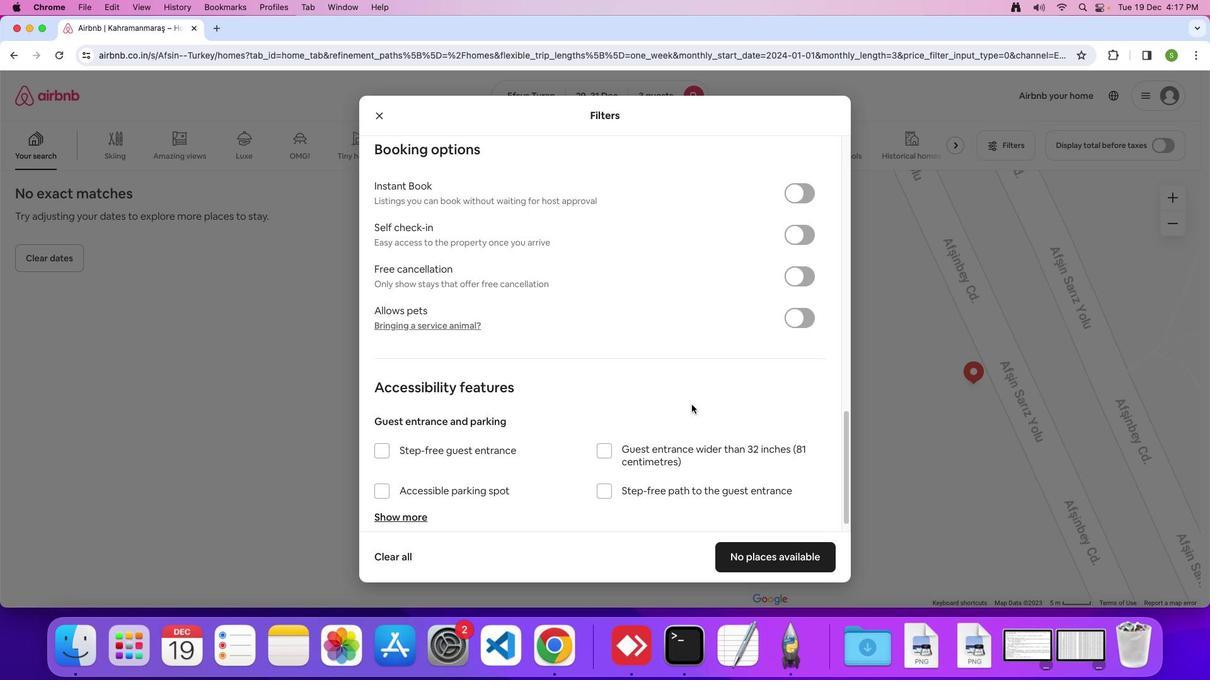
Action: Mouse scrolled (708, 421) with delta (17, 15)
Screenshot: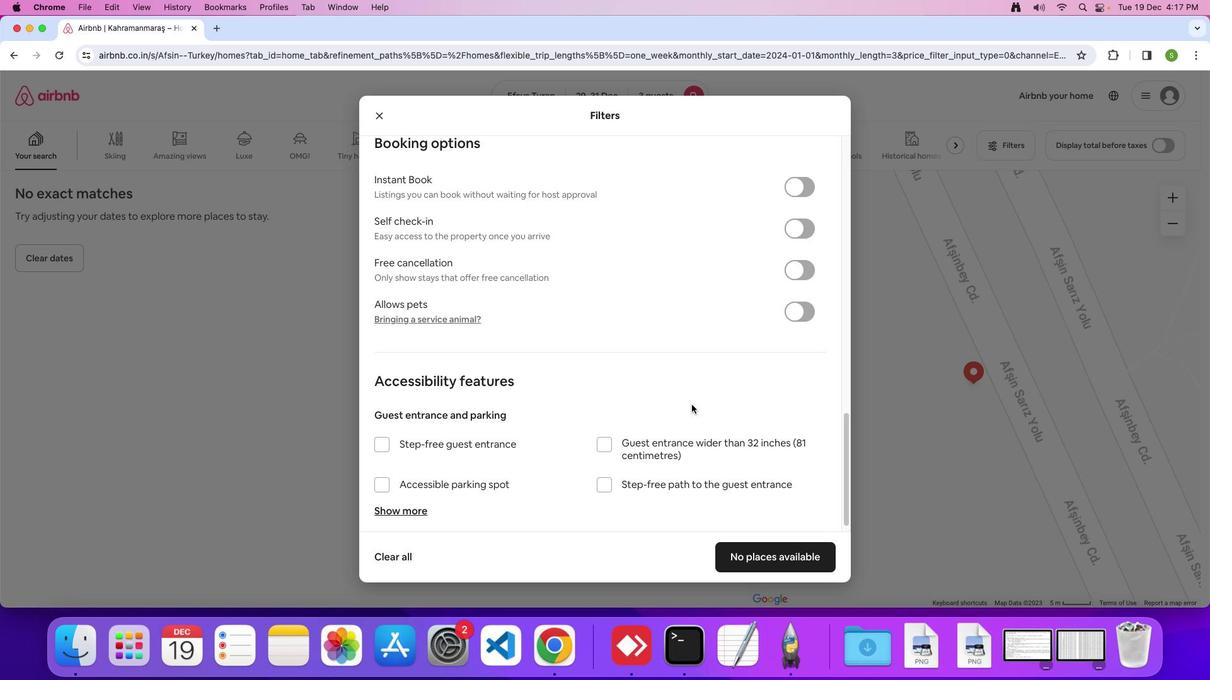 
Action: Mouse moved to (761, 568)
Screenshot: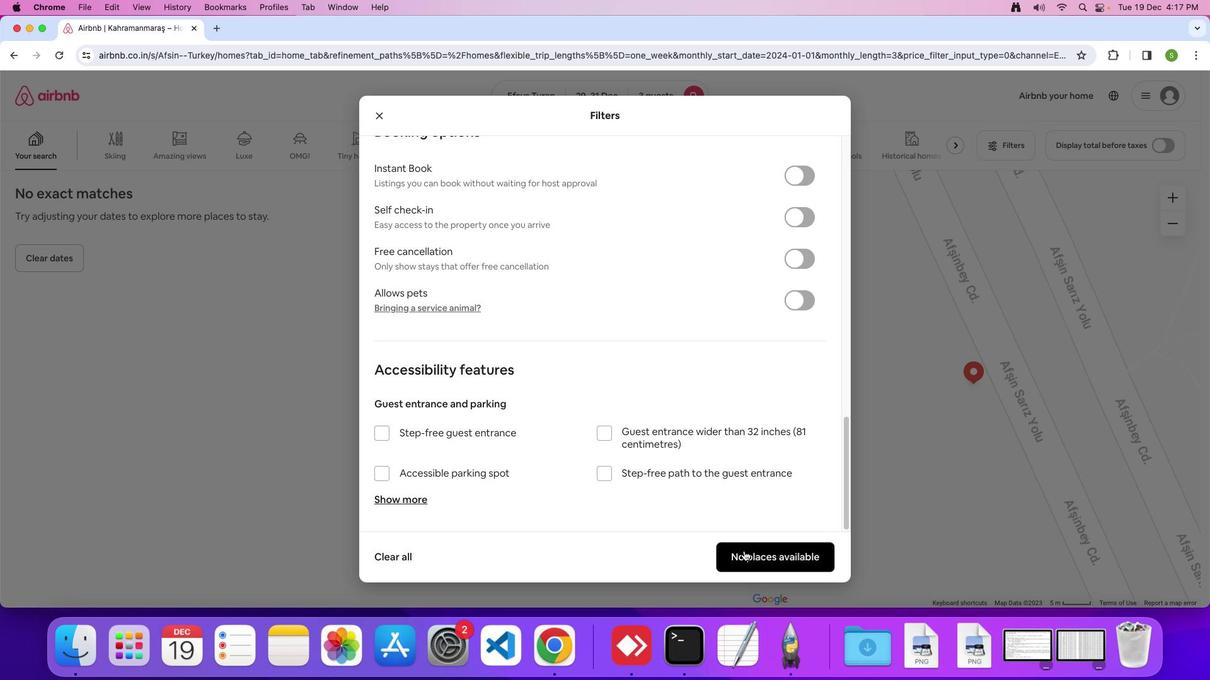
Action: Mouse pressed left at (761, 568)
Screenshot: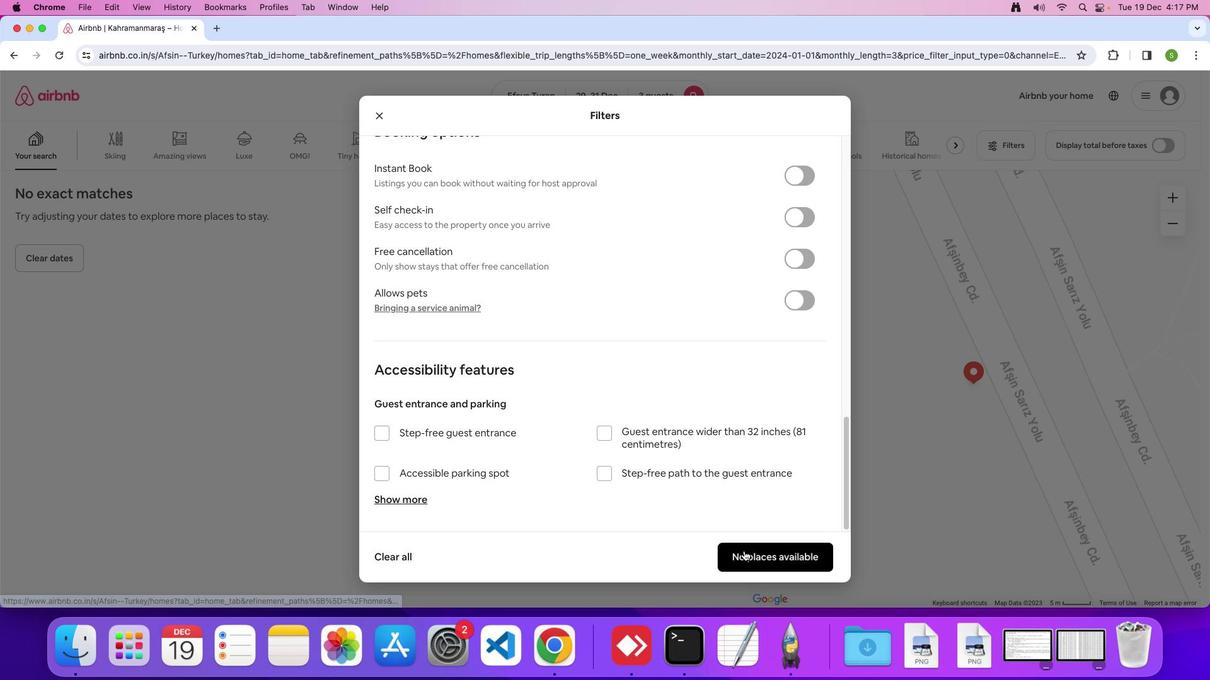
Action: Mouse moved to (615, 284)
Screenshot: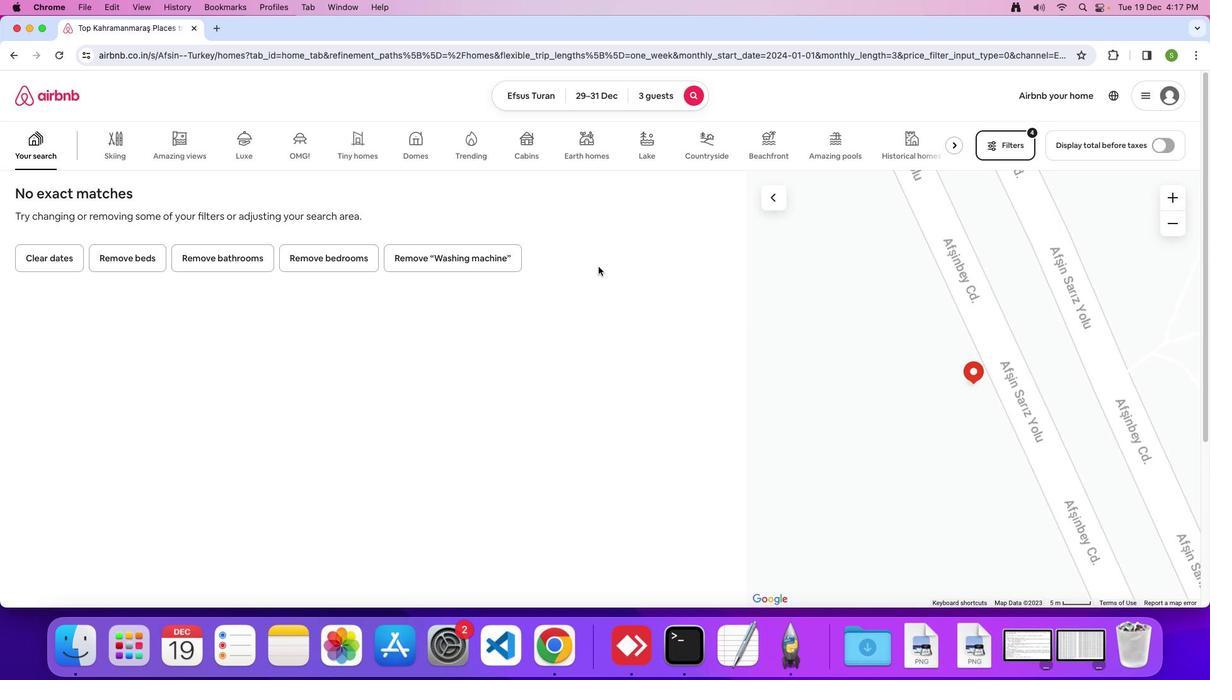 
